 Task: Look for space in Labé, Guinea from 12th August, 2023 to 25th August, 2023 for 6 adults, 2 children in price range Rs.10000 to Rs.15000. Place can be entire place or shared room with 6 bedrooms having 6 beds and 6 bathrooms. Property type can be house, flat, guest house. Amenities needed are: wifi, TV, free parkinig on premises, gym, breakfast. Booking option can be shelf check-in. Required host language is English.
Action: Mouse moved to (462, 115)
Screenshot: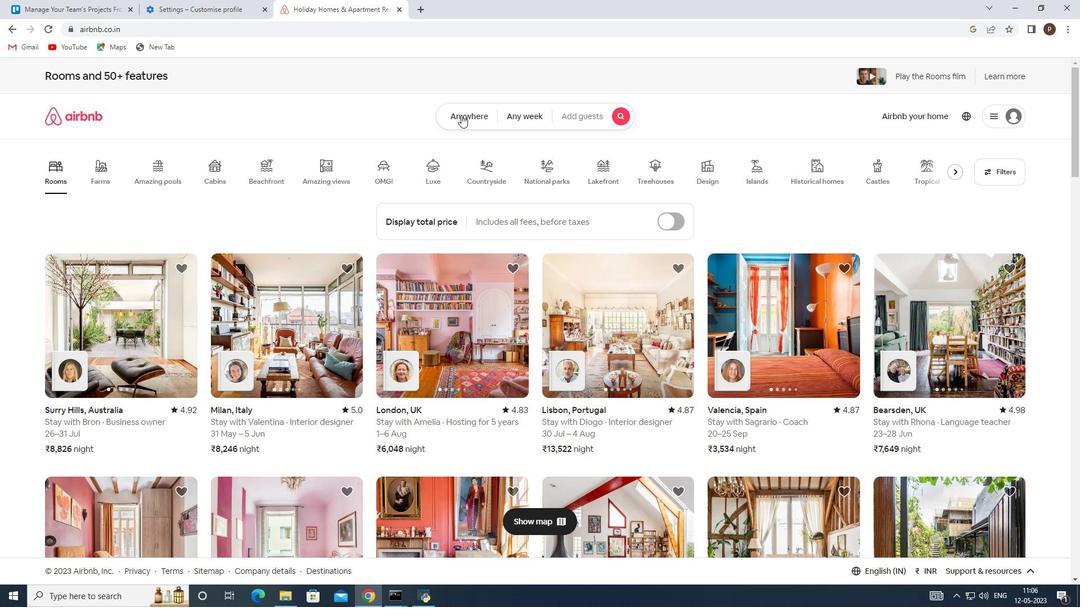 
Action: Mouse pressed left at (462, 115)
Screenshot: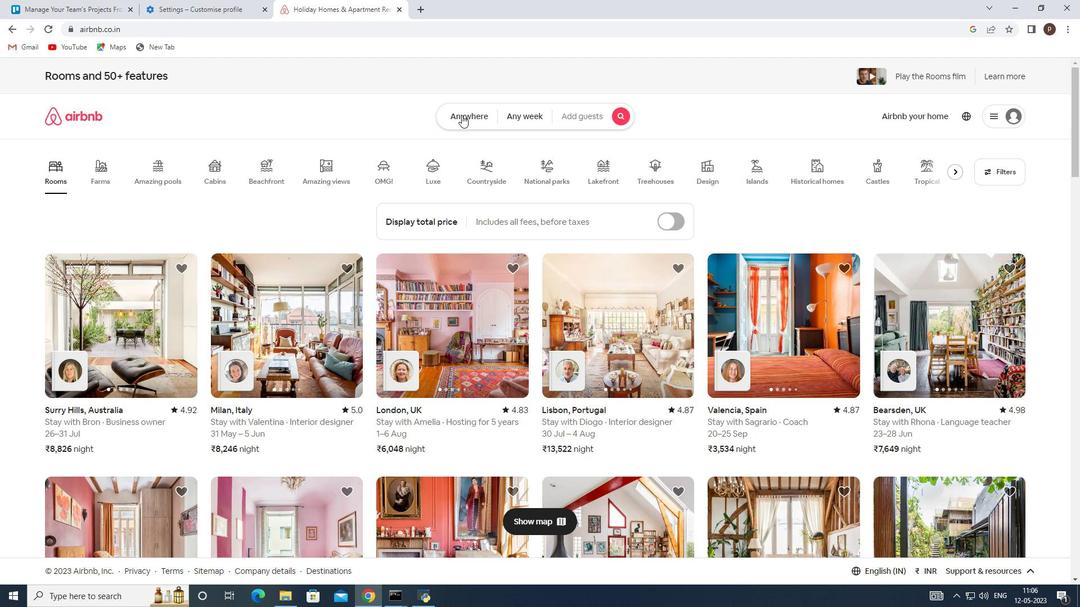 
Action: Mouse moved to (342, 159)
Screenshot: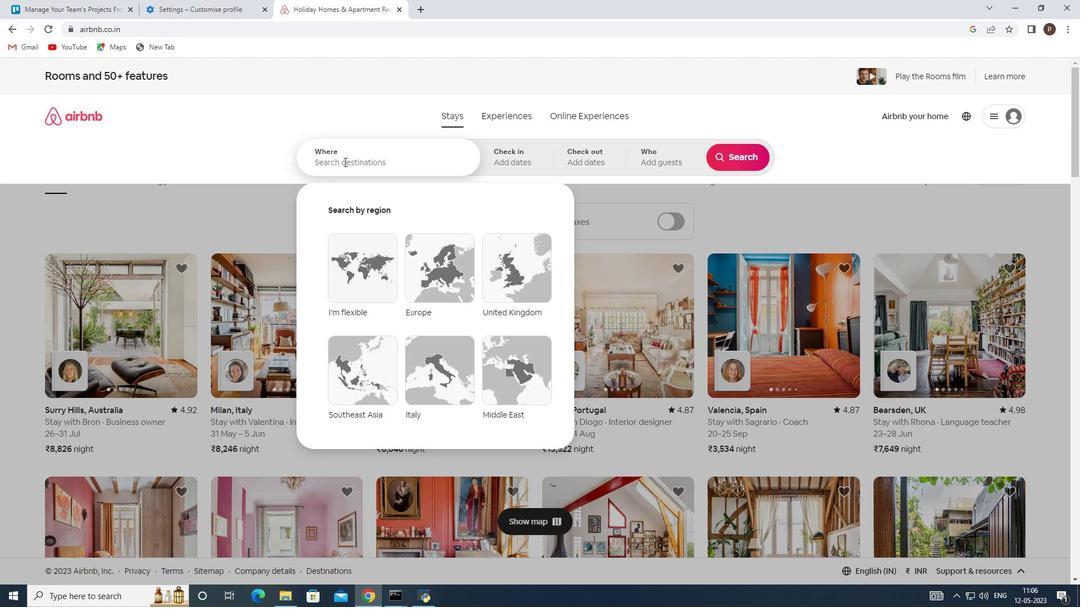 
Action: Mouse pressed left at (342, 159)
Screenshot: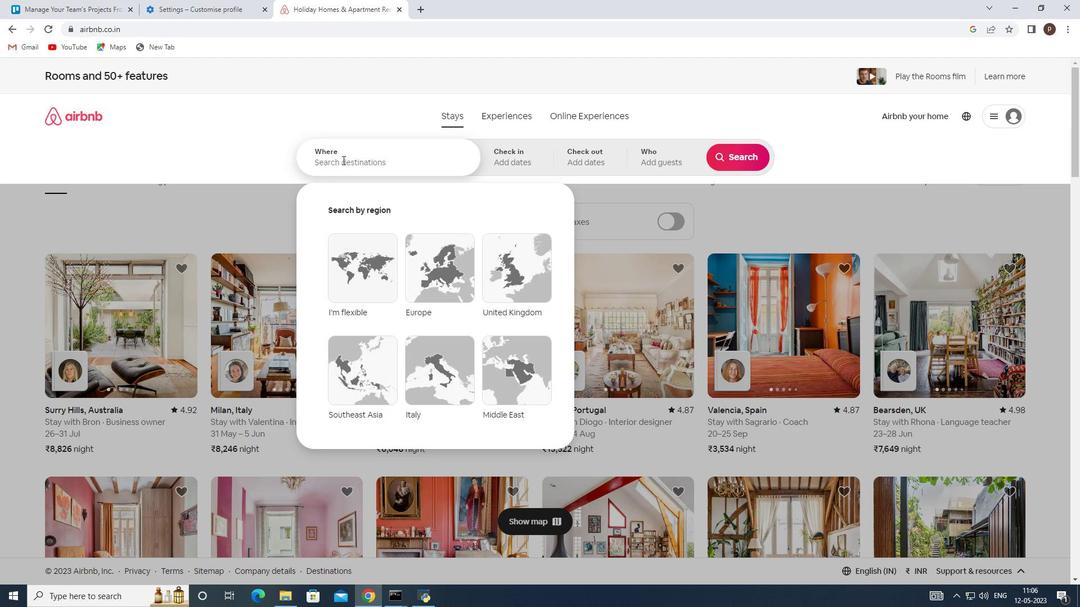 
Action: Key pressed <Key.caps_lock>L<Key.caps_lock>abe,<Key.space><Key.caps_lock>G<Key.caps_lock>uinea
Screenshot: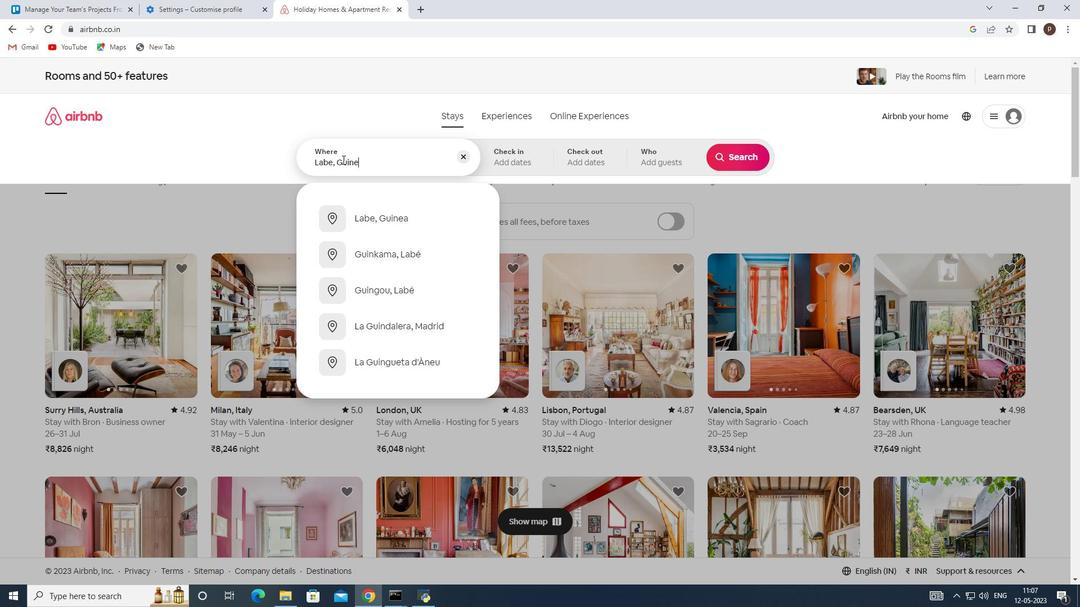 
Action: Mouse moved to (375, 214)
Screenshot: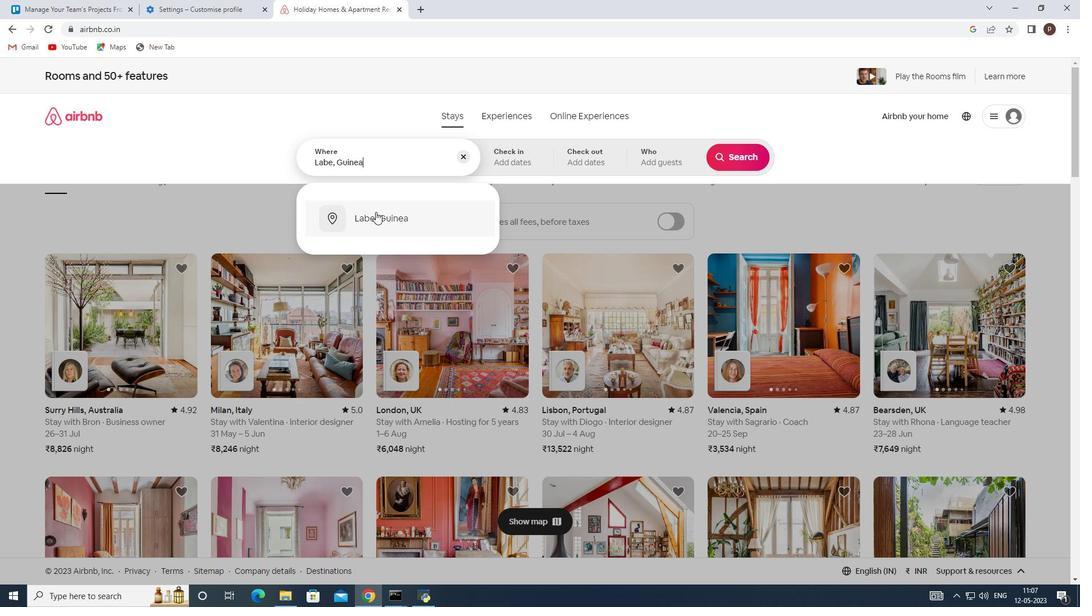 
Action: Mouse pressed left at (375, 214)
Screenshot: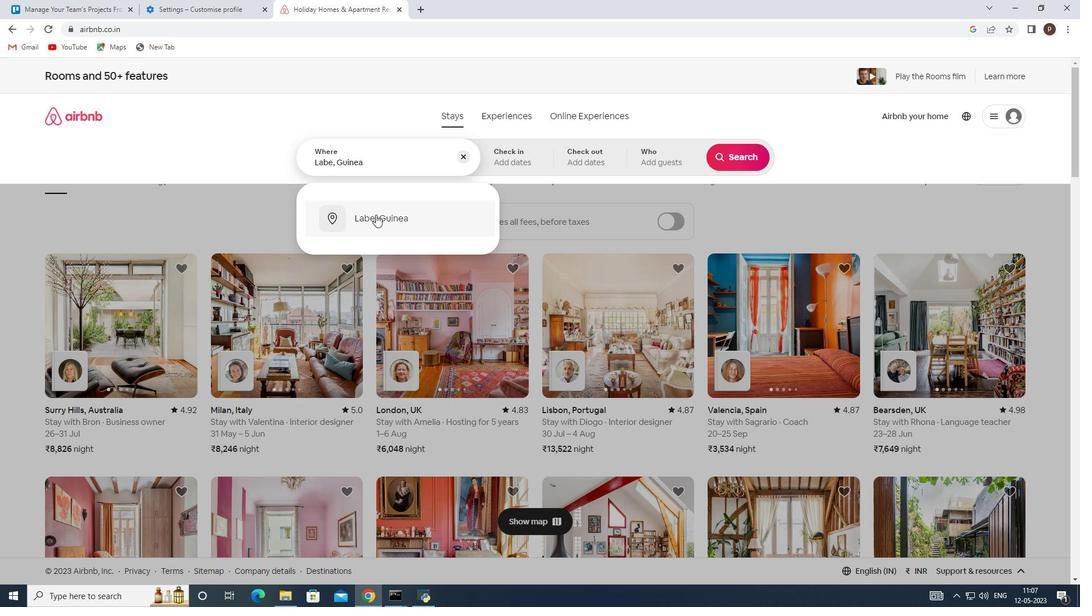 
Action: Mouse moved to (740, 245)
Screenshot: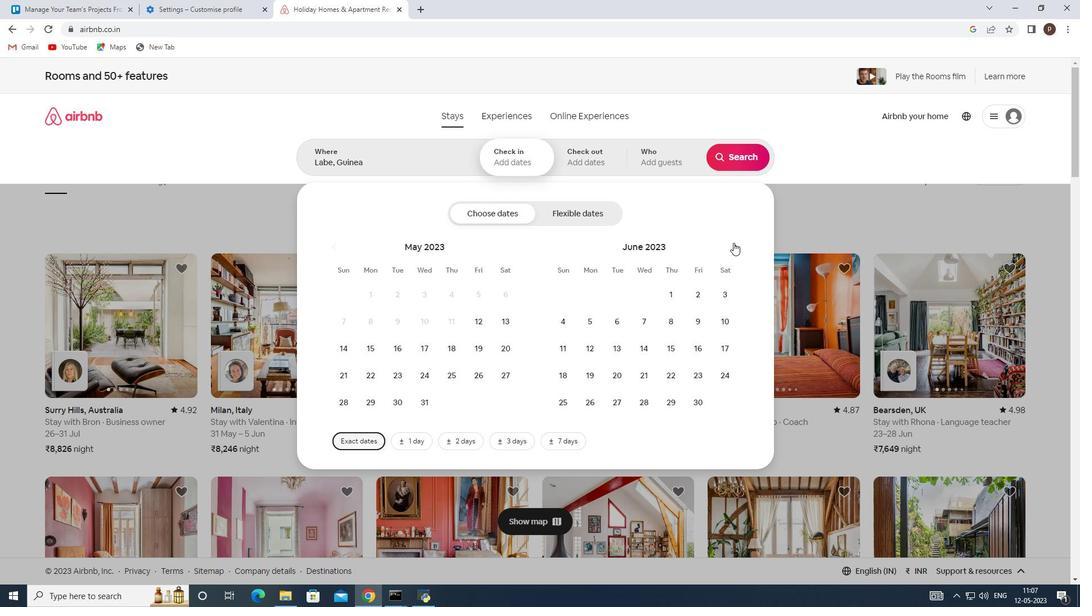 
Action: Mouse pressed left at (740, 245)
Screenshot: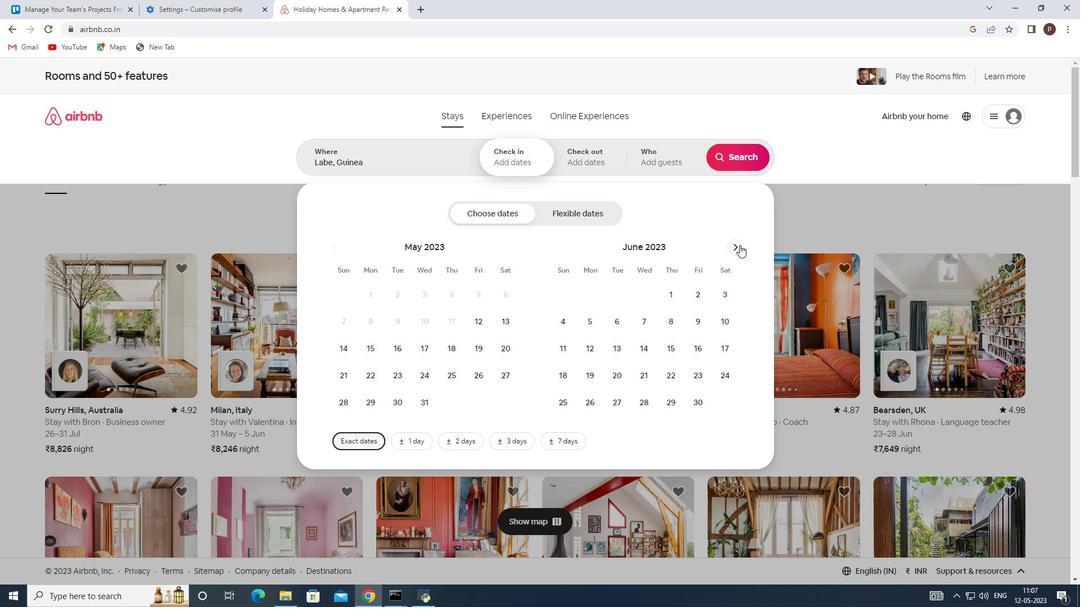 
Action: Mouse pressed left at (740, 245)
Screenshot: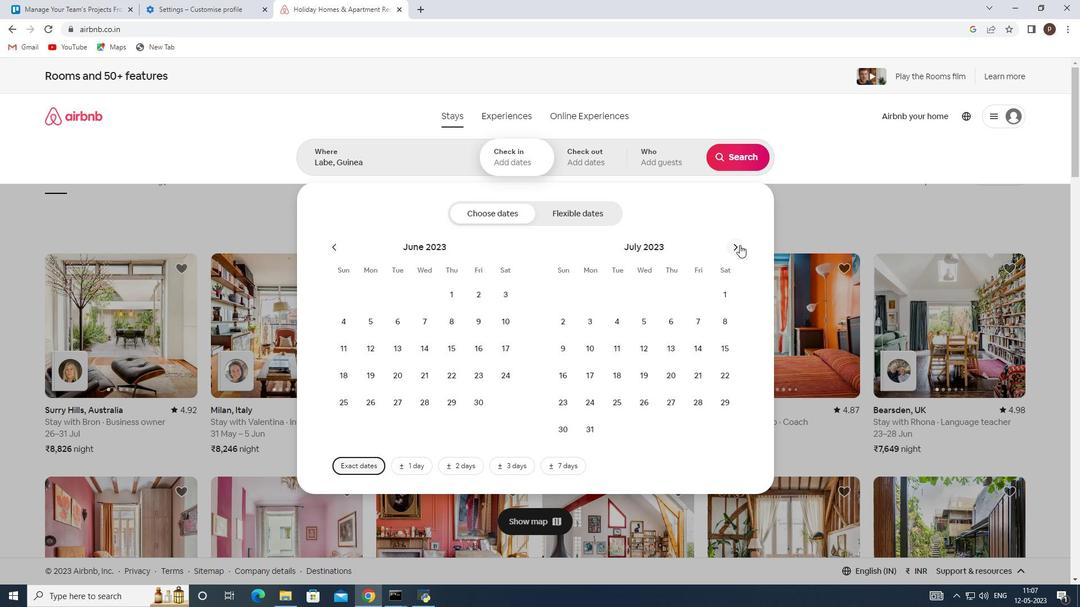 
Action: Mouse moved to (725, 322)
Screenshot: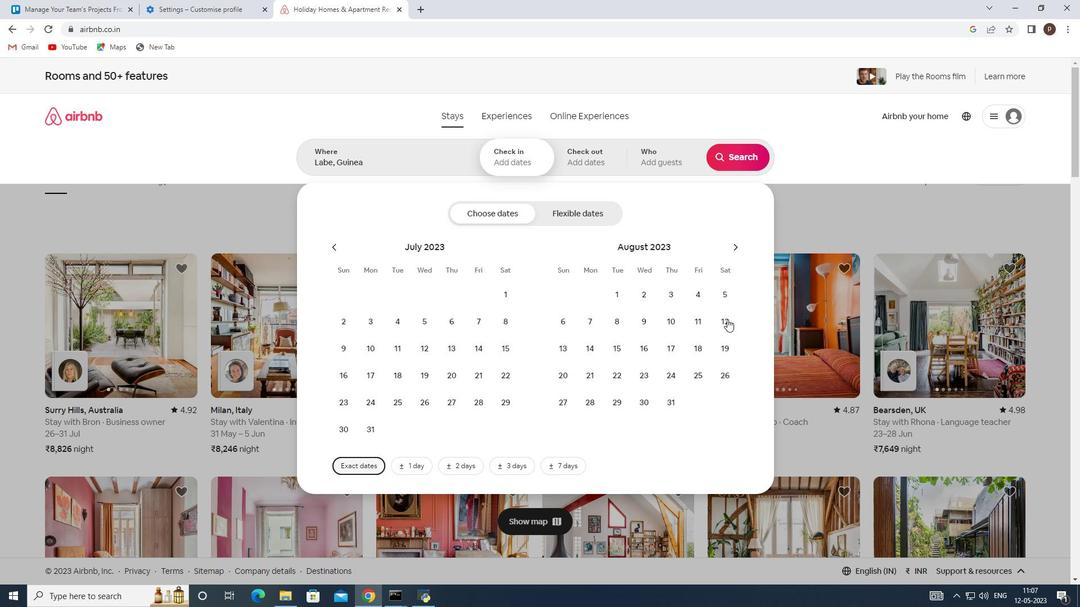 
Action: Mouse pressed left at (725, 322)
Screenshot: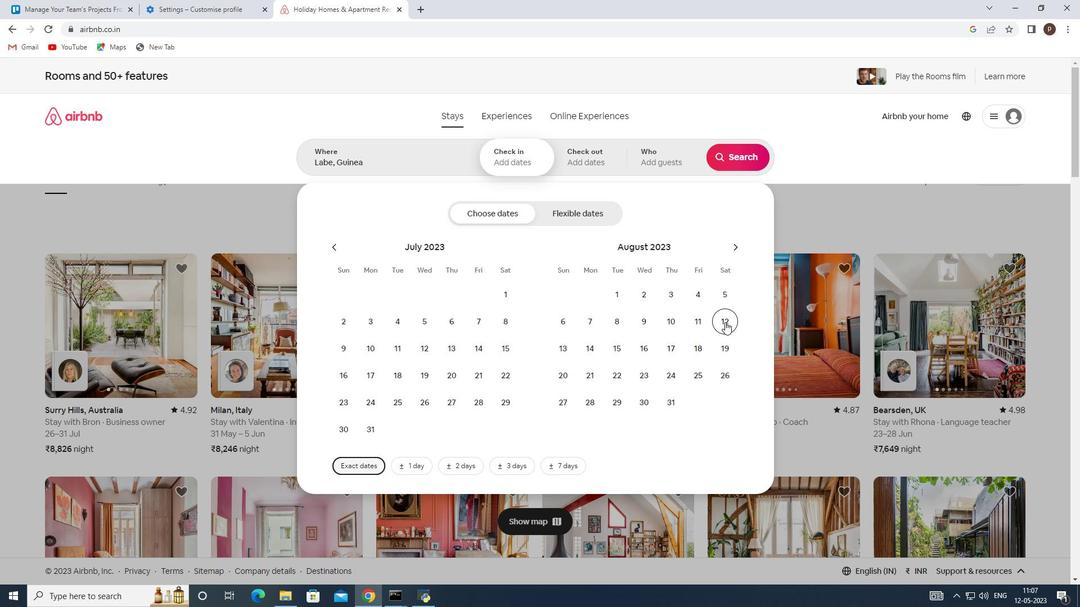
Action: Mouse moved to (700, 380)
Screenshot: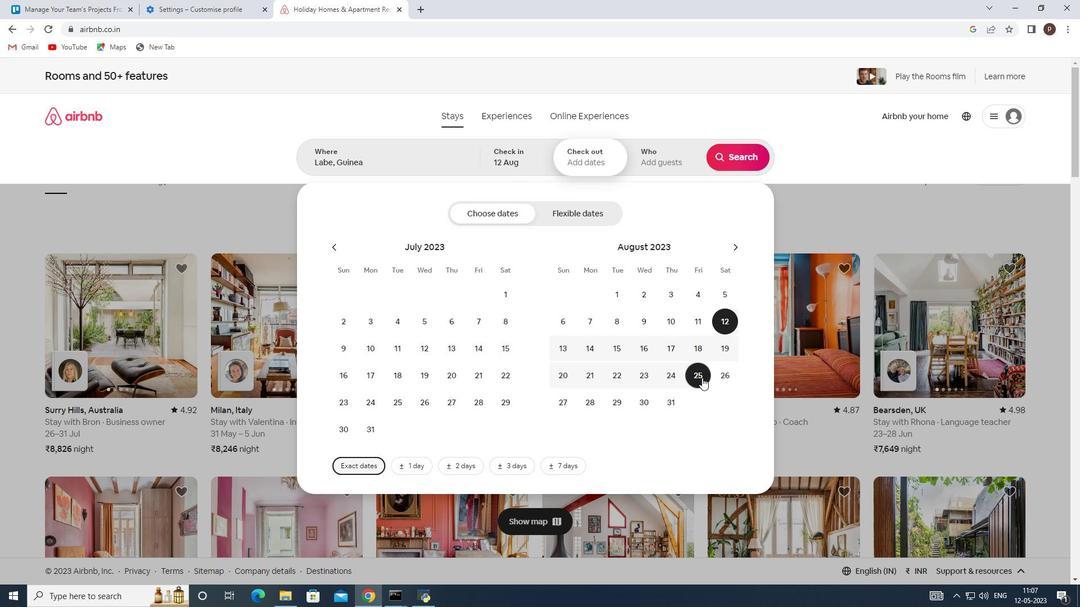 
Action: Mouse pressed left at (700, 380)
Screenshot: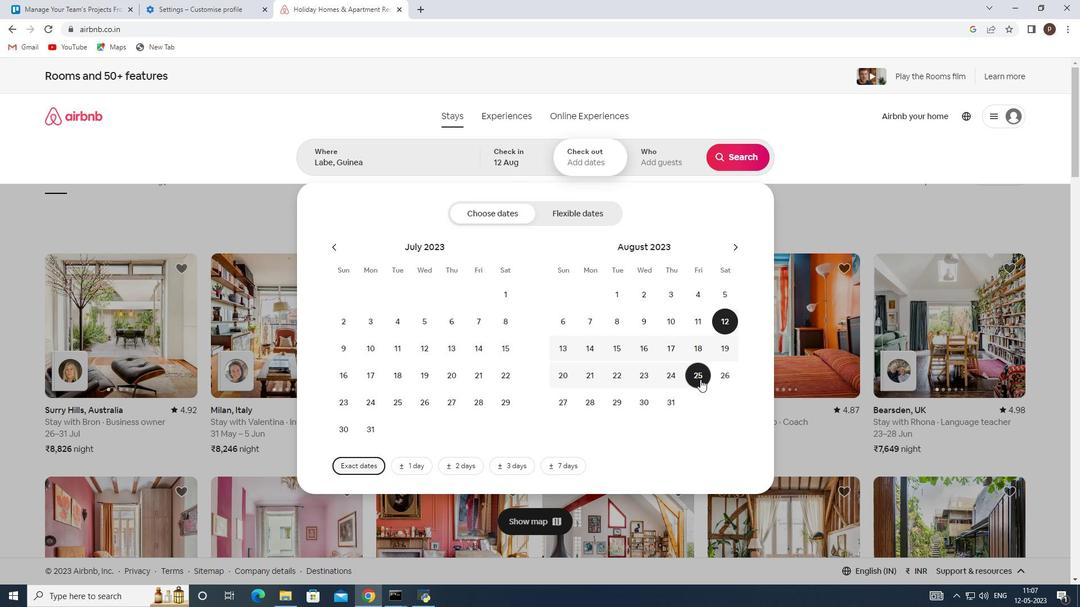 
Action: Mouse moved to (656, 159)
Screenshot: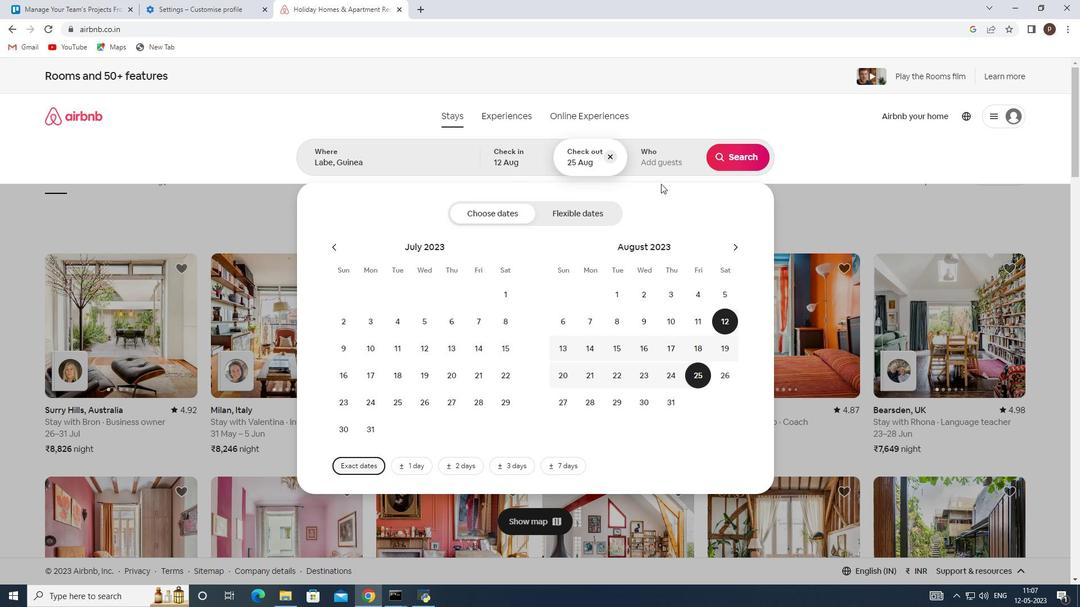 
Action: Mouse pressed left at (656, 159)
Screenshot: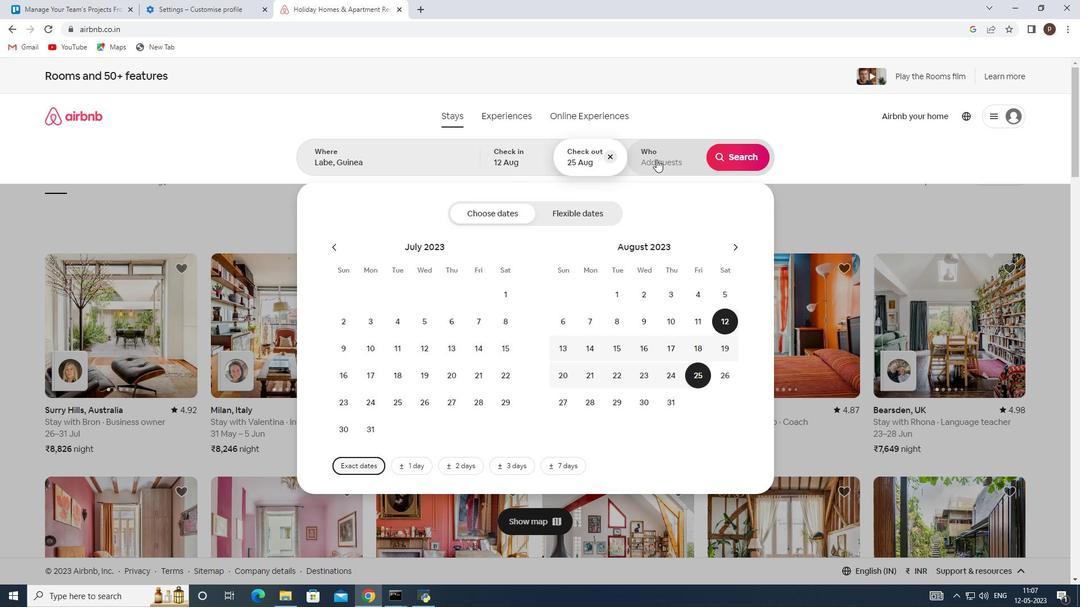 
Action: Mouse moved to (740, 220)
Screenshot: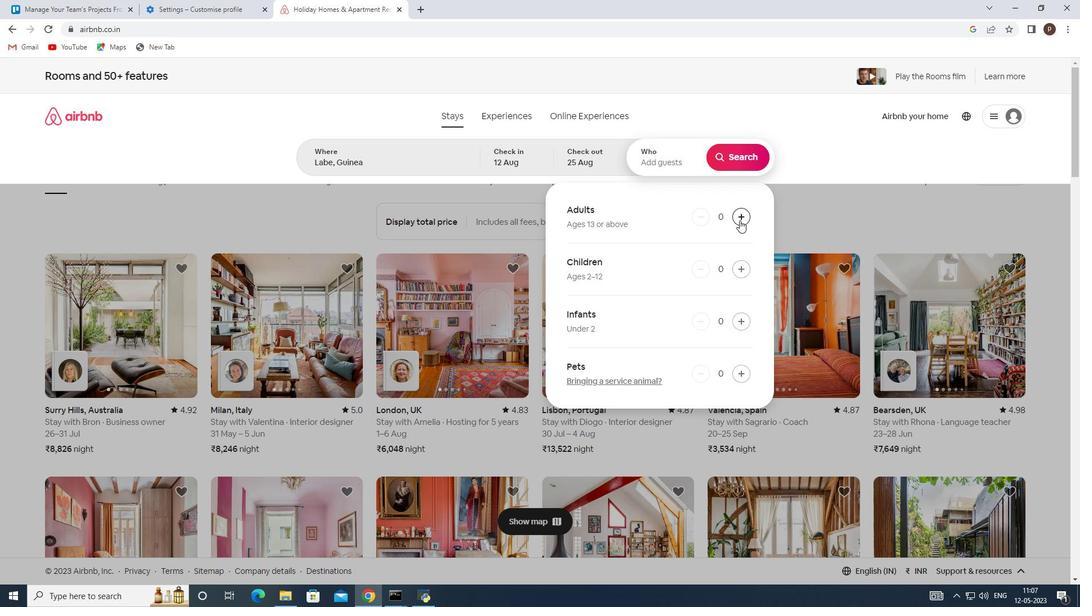 
Action: Mouse pressed left at (740, 220)
Screenshot: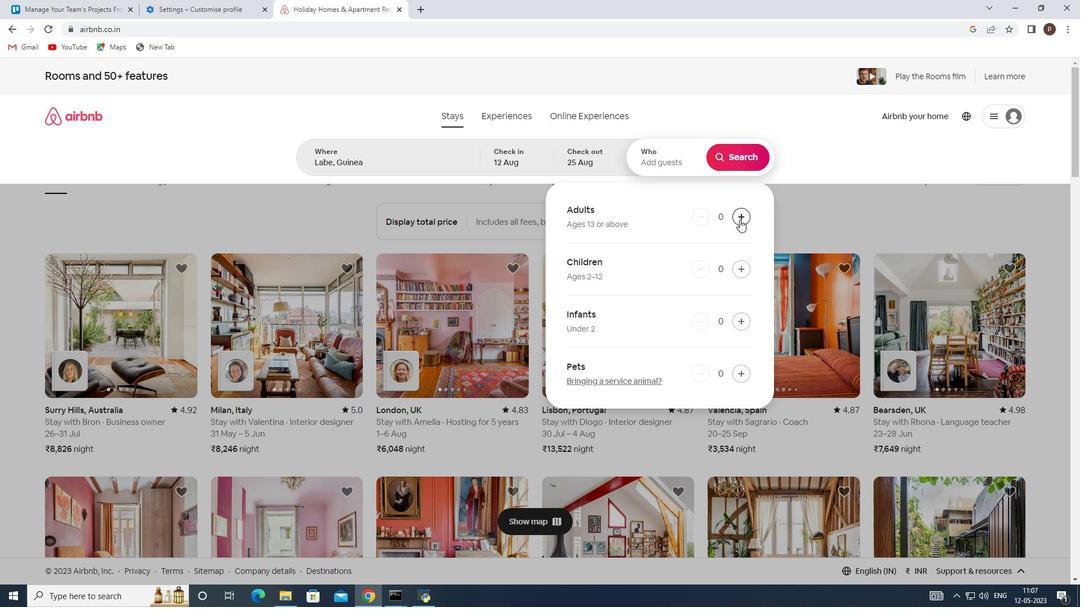 
Action: Mouse pressed left at (740, 220)
Screenshot: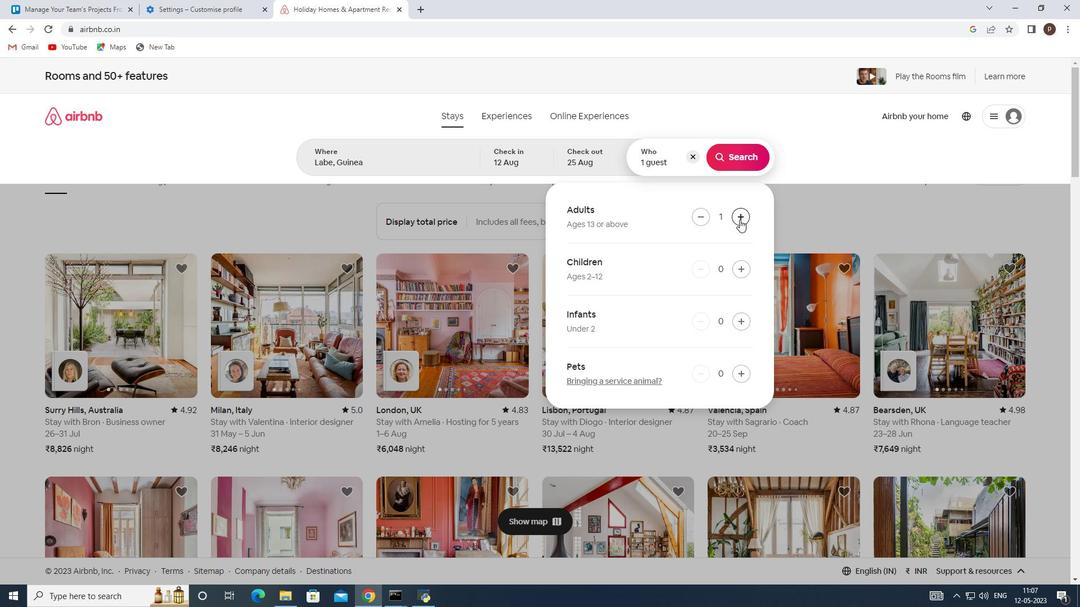 
Action: Mouse pressed left at (740, 220)
Screenshot: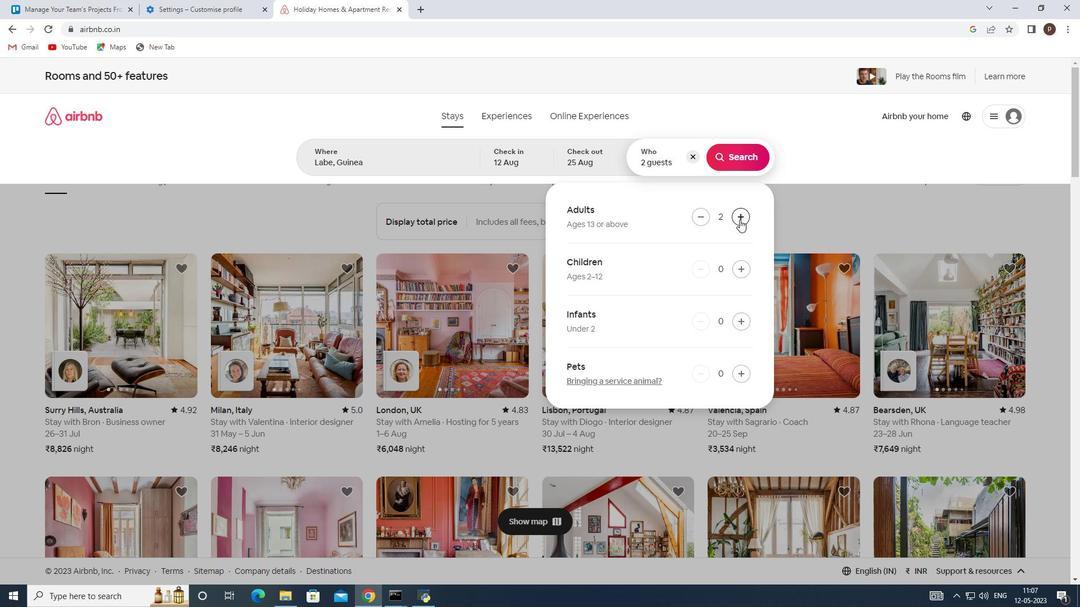 
Action: Mouse pressed left at (740, 220)
Screenshot: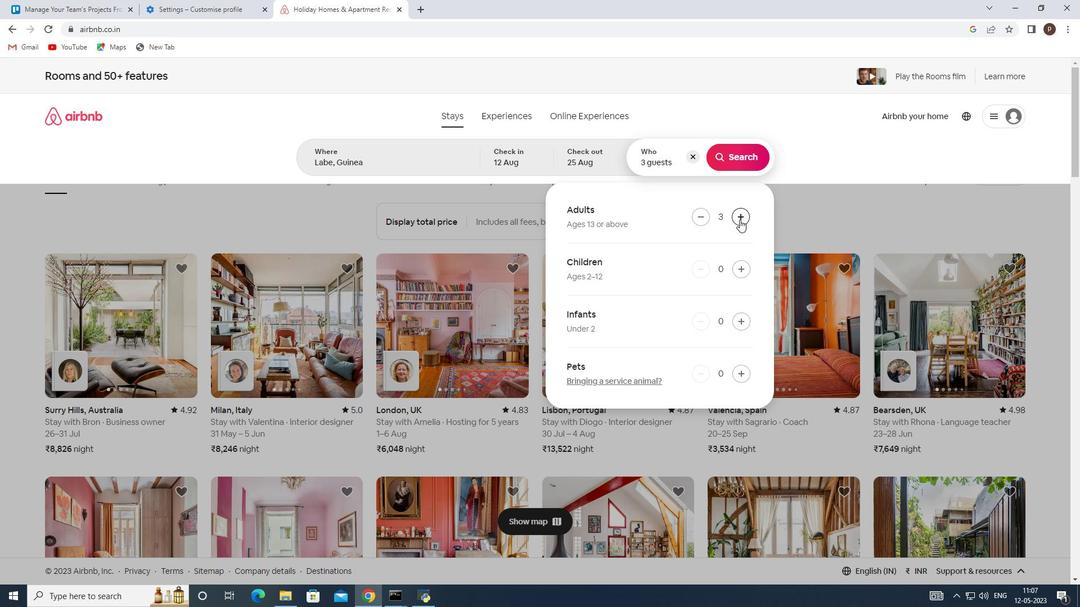 
Action: Mouse pressed left at (740, 220)
Screenshot: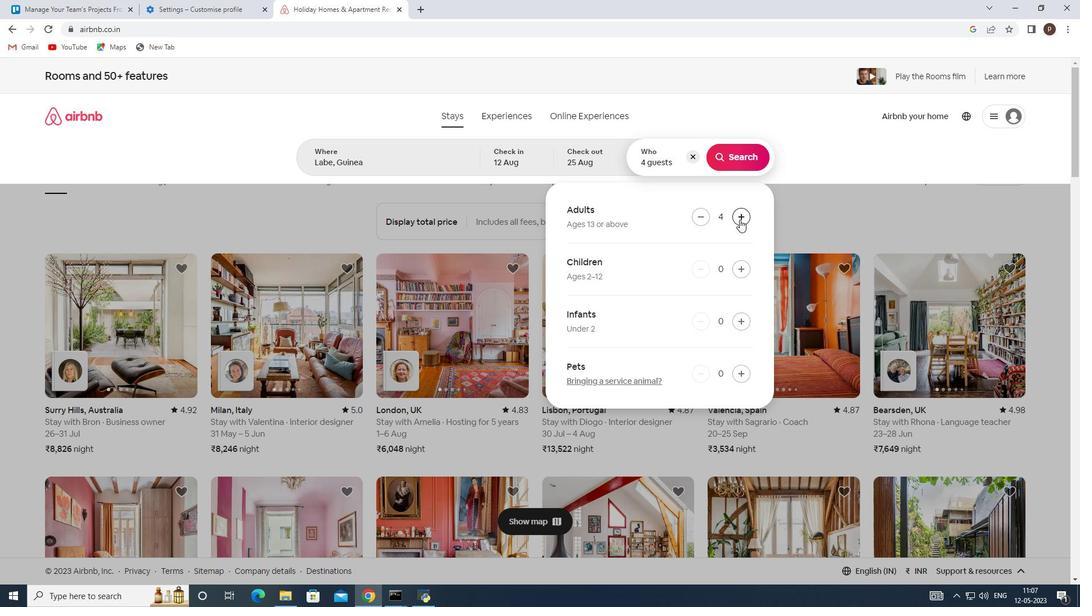 
Action: Mouse pressed left at (740, 220)
Screenshot: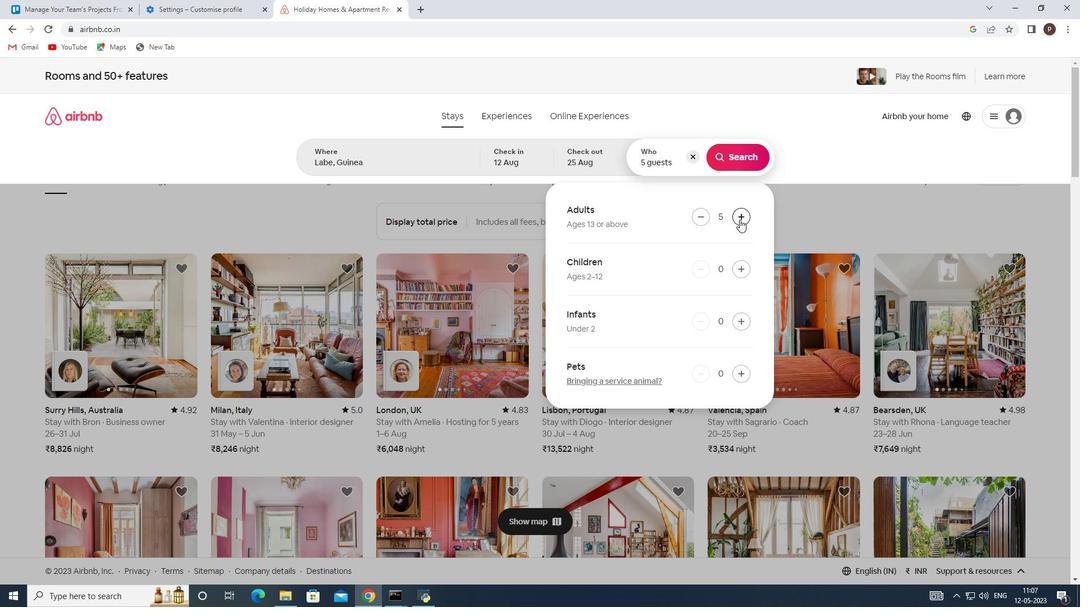 
Action: Mouse moved to (747, 263)
Screenshot: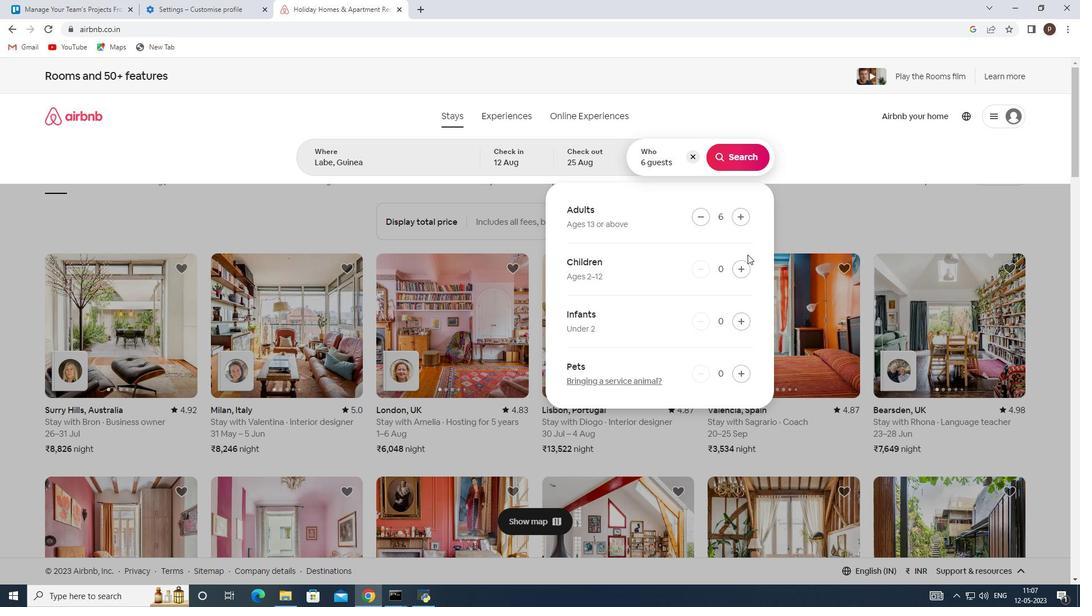 
Action: Mouse pressed left at (747, 263)
Screenshot: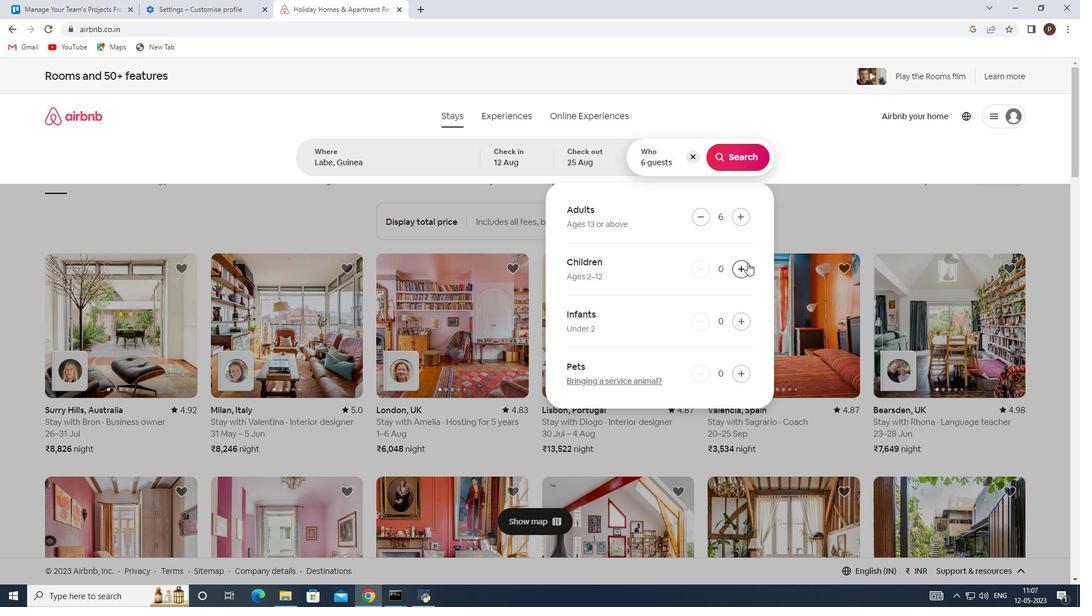 
Action: Mouse pressed left at (747, 263)
Screenshot: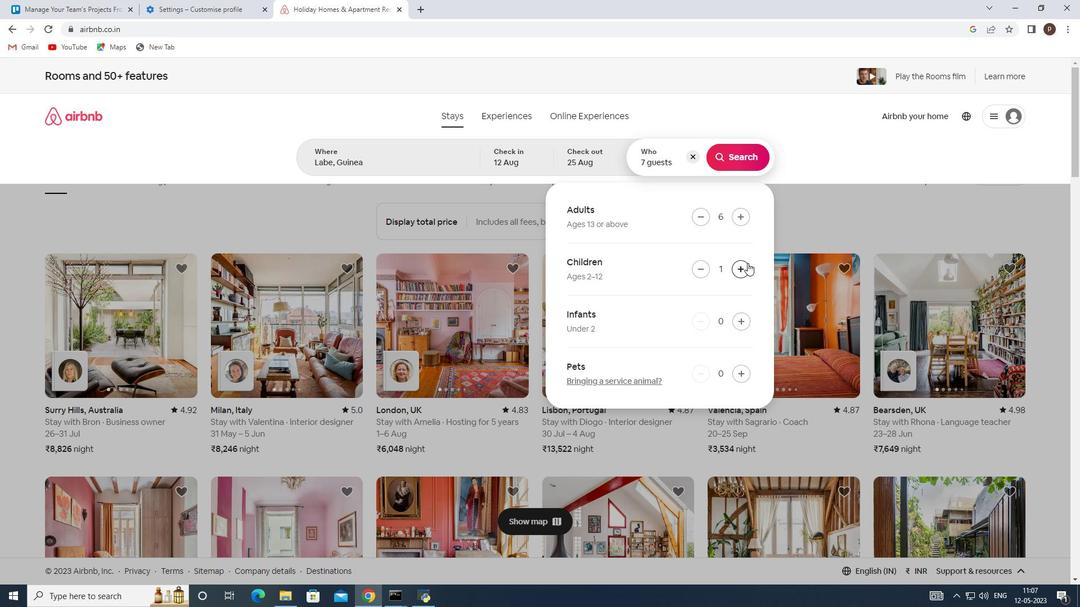 
Action: Mouse moved to (747, 154)
Screenshot: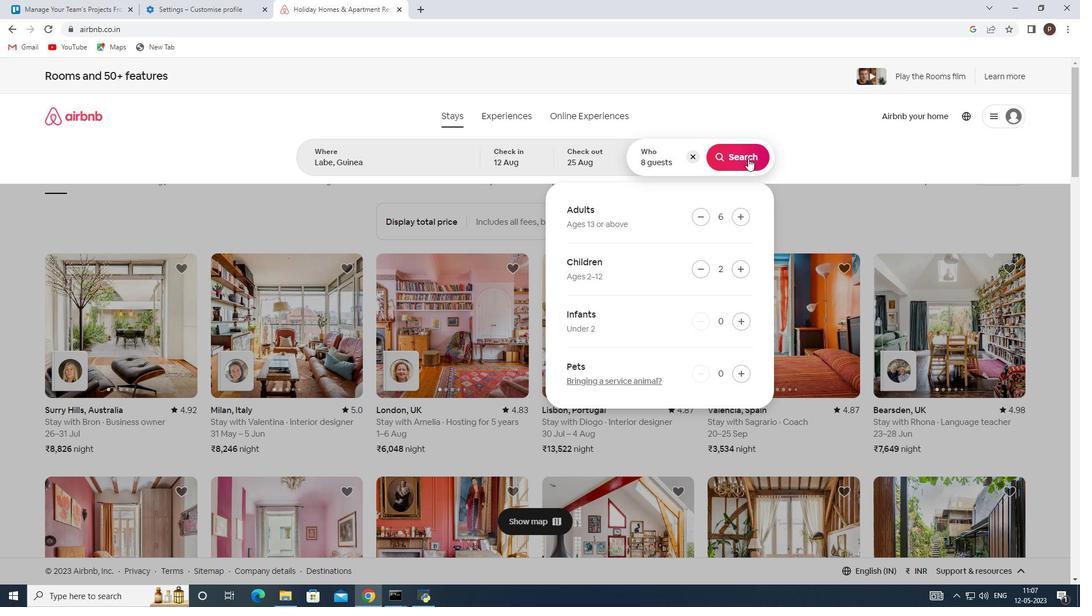 
Action: Mouse pressed left at (747, 154)
Screenshot: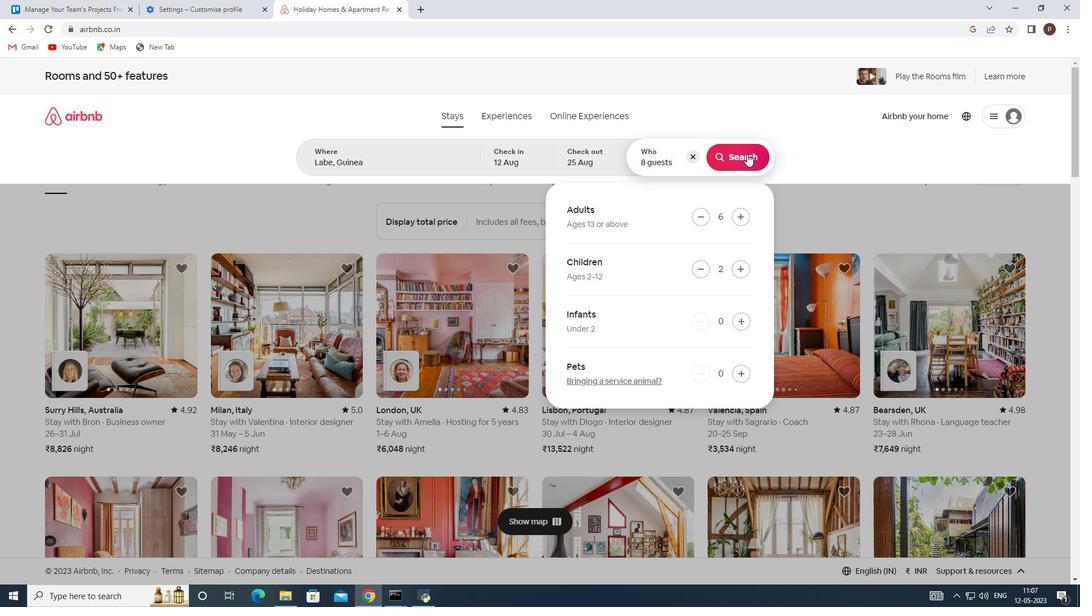 
Action: Mouse moved to (1008, 127)
Screenshot: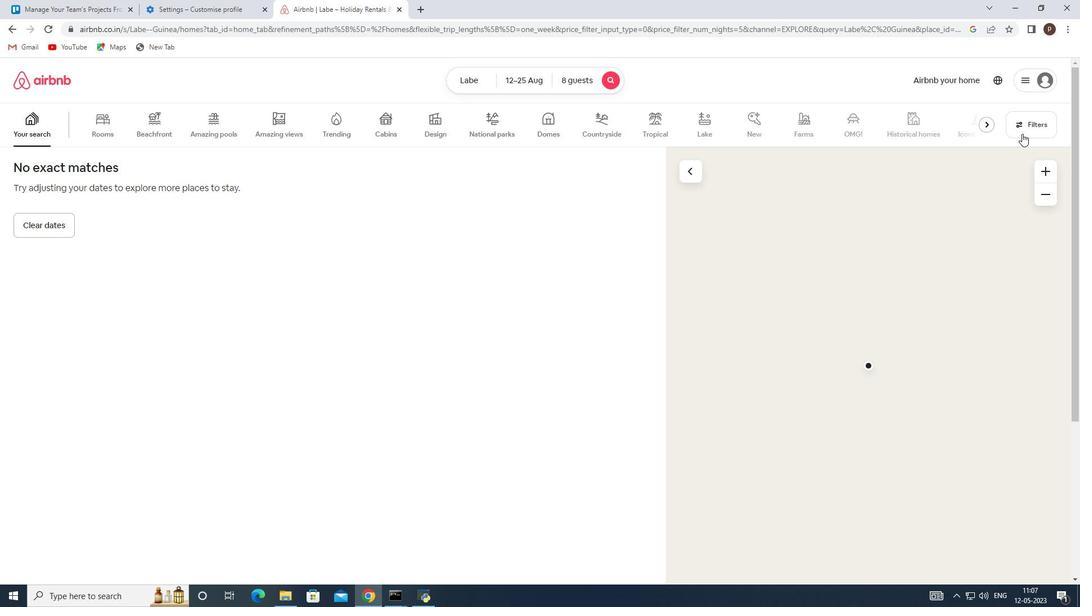 
Action: Mouse pressed left at (1008, 127)
Screenshot: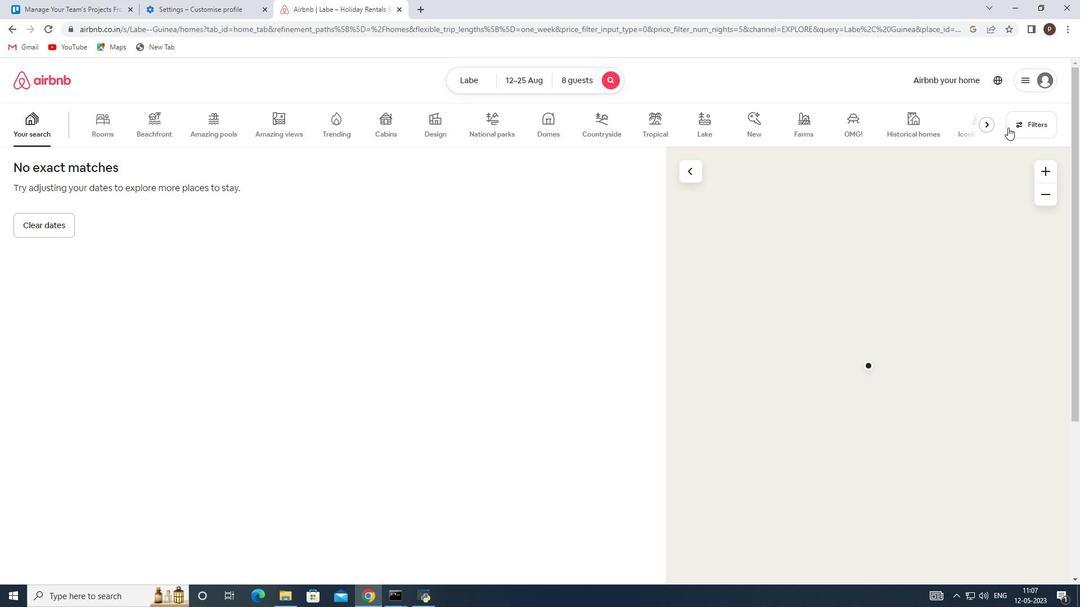 
Action: Mouse moved to (371, 401)
Screenshot: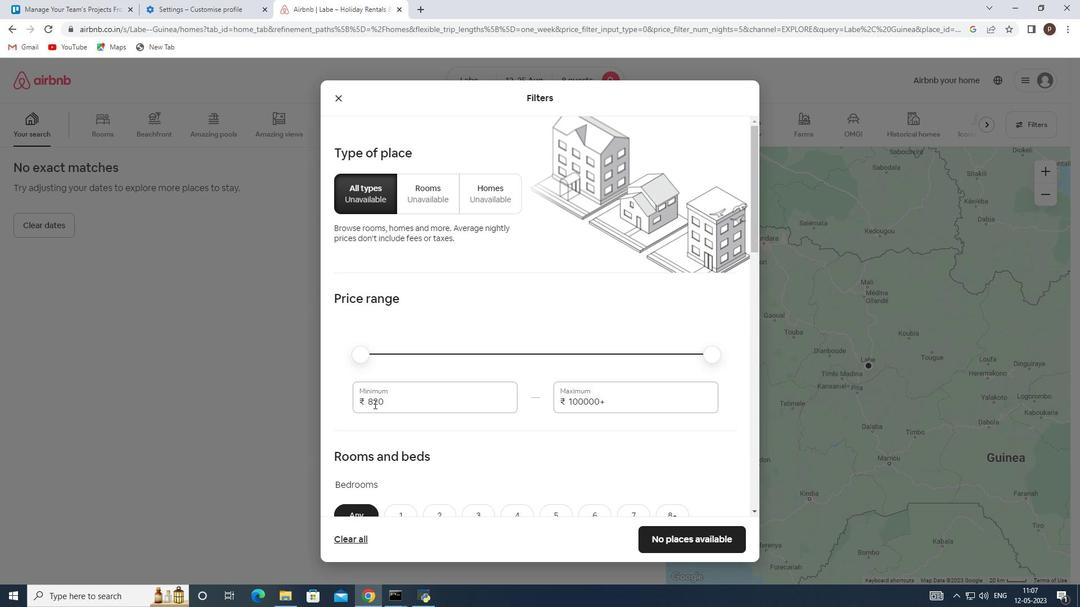 
Action: Mouse pressed left at (371, 401)
Screenshot: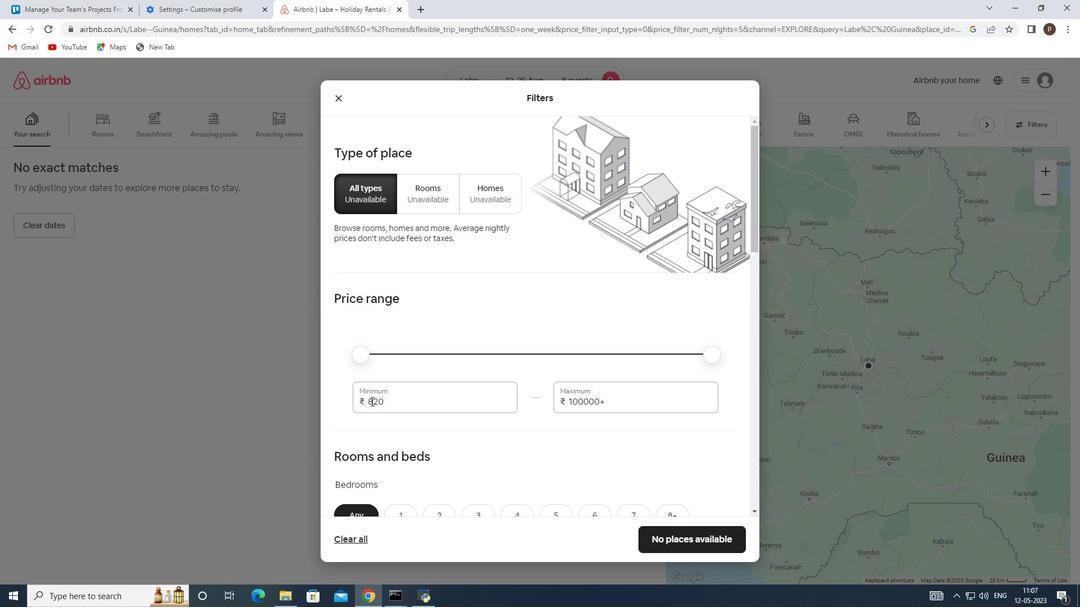
Action: Mouse pressed left at (371, 401)
Screenshot: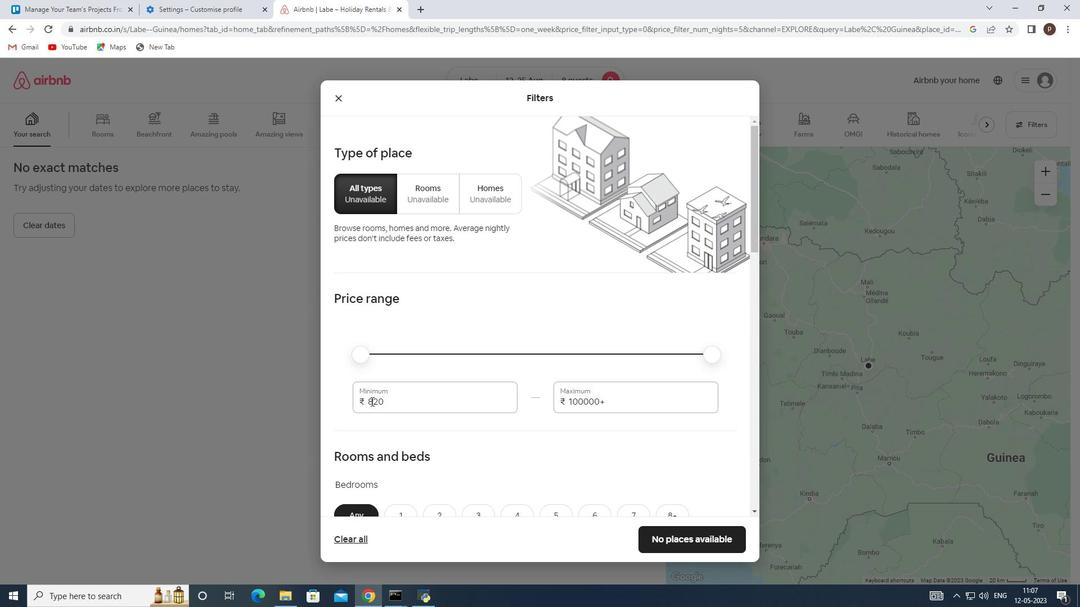 
Action: Key pressed 10000<Key.tab>15000
Screenshot: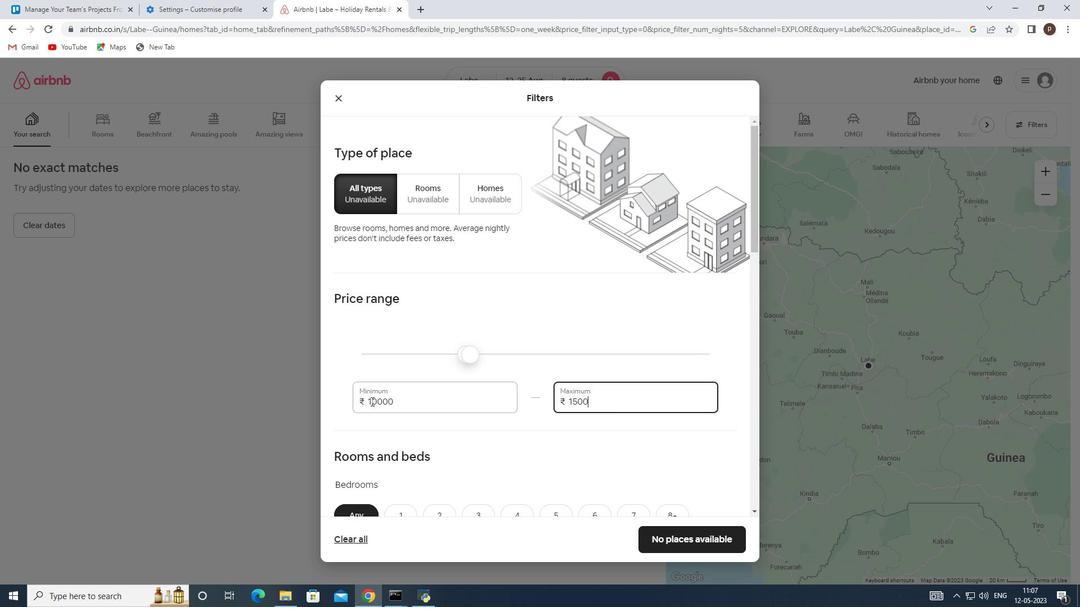 
Action: Mouse moved to (408, 405)
Screenshot: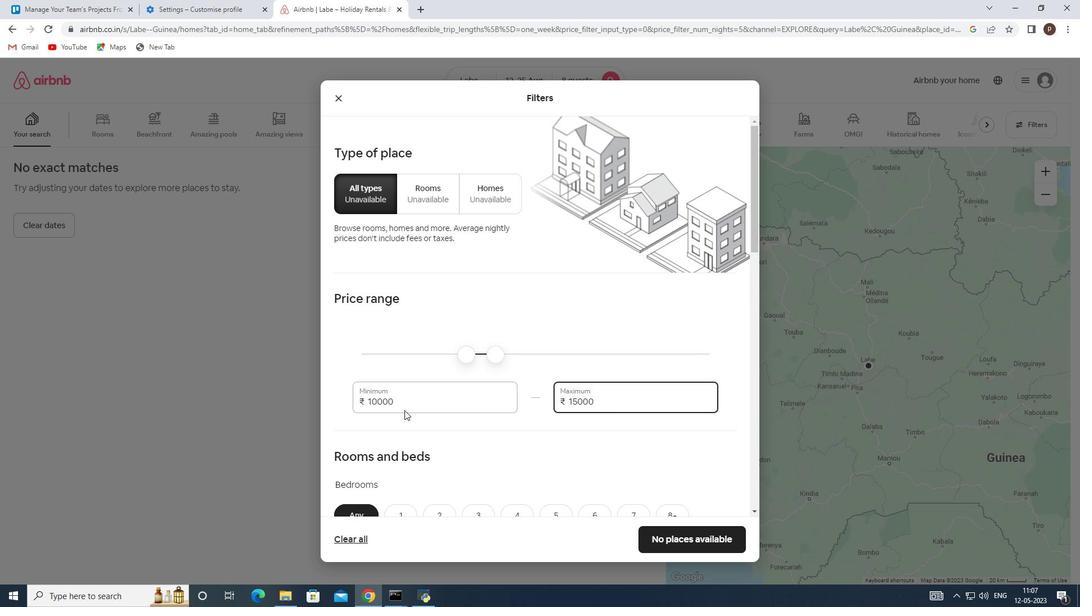 
Action: Mouse scrolled (408, 405) with delta (0, 0)
Screenshot: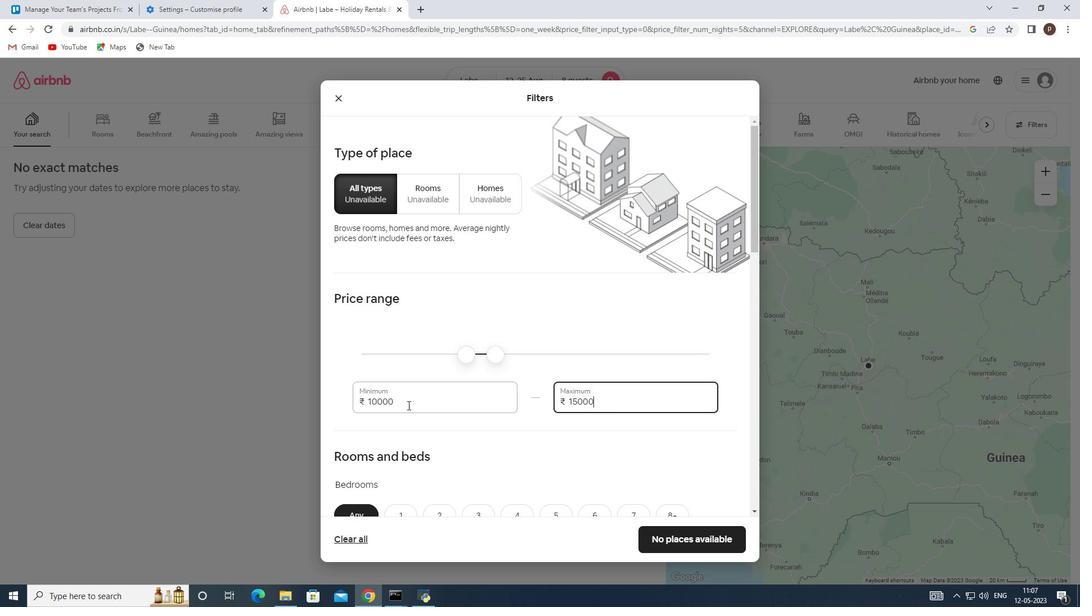 
Action: Mouse moved to (468, 384)
Screenshot: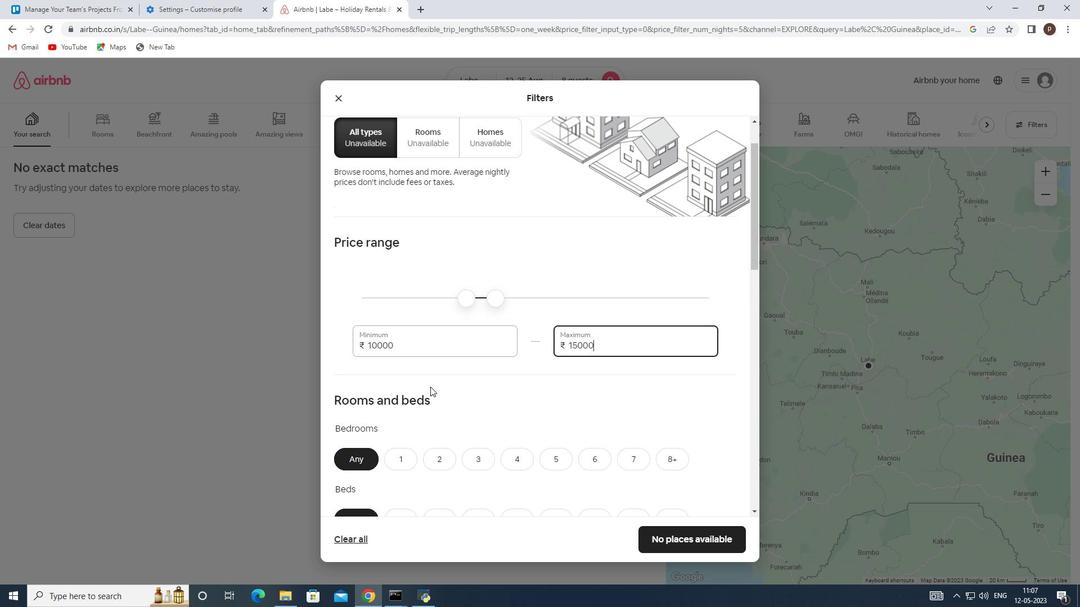 
Action: Mouse scrolled (468, 383) with delta (0, 0)
Screenshot: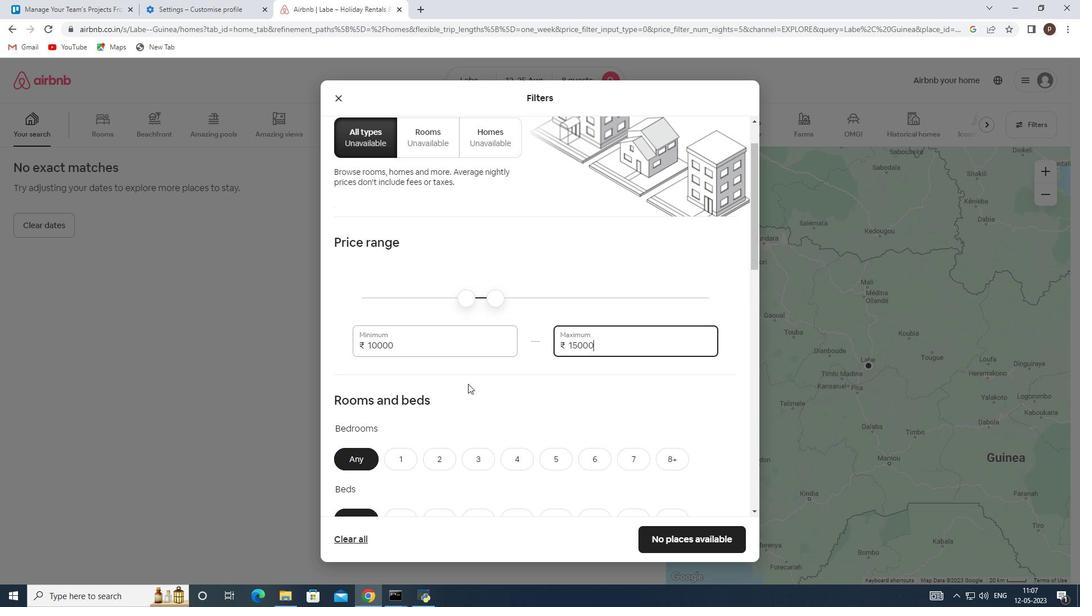 
Action: Mouse scrolled (468, 383) with delta (0, 0)
Screenshot: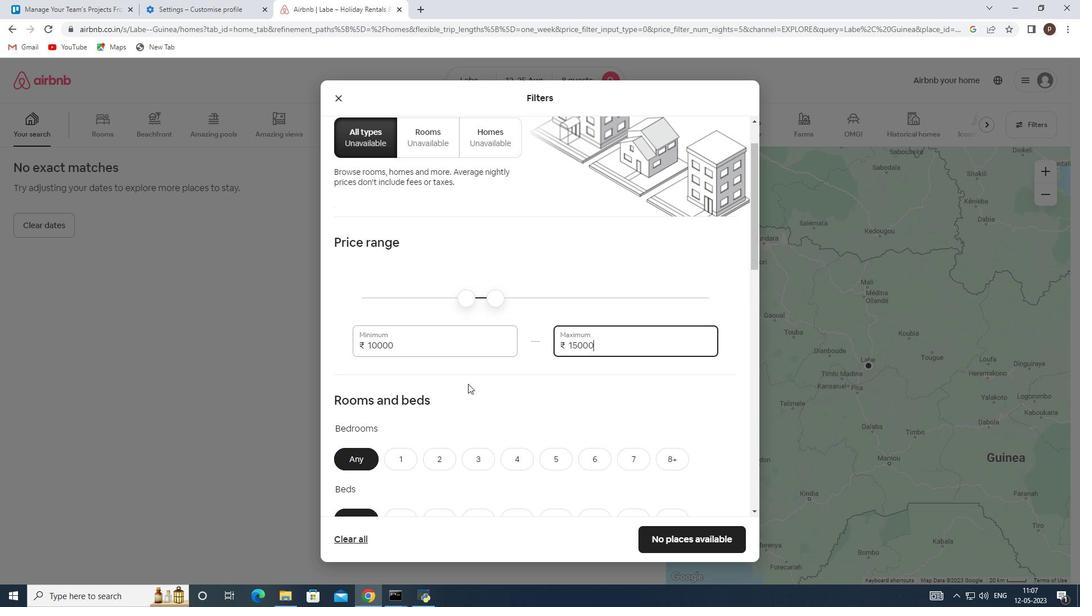 
Action: Mouse moved to (592, 338)
Screenshot: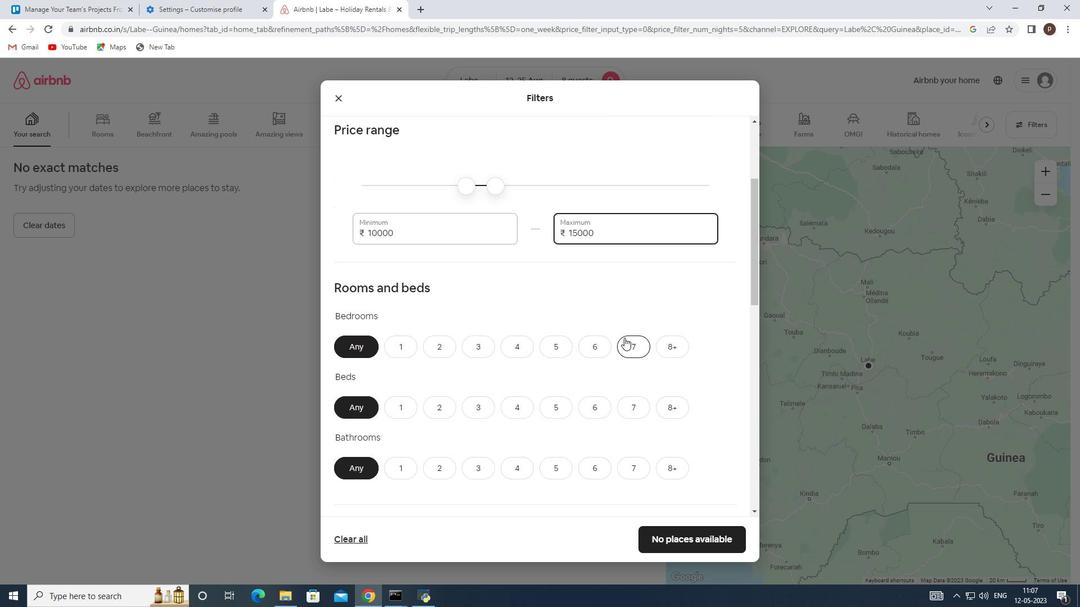 
Action: Mouse pressed left at (592, 338)
Screenshot: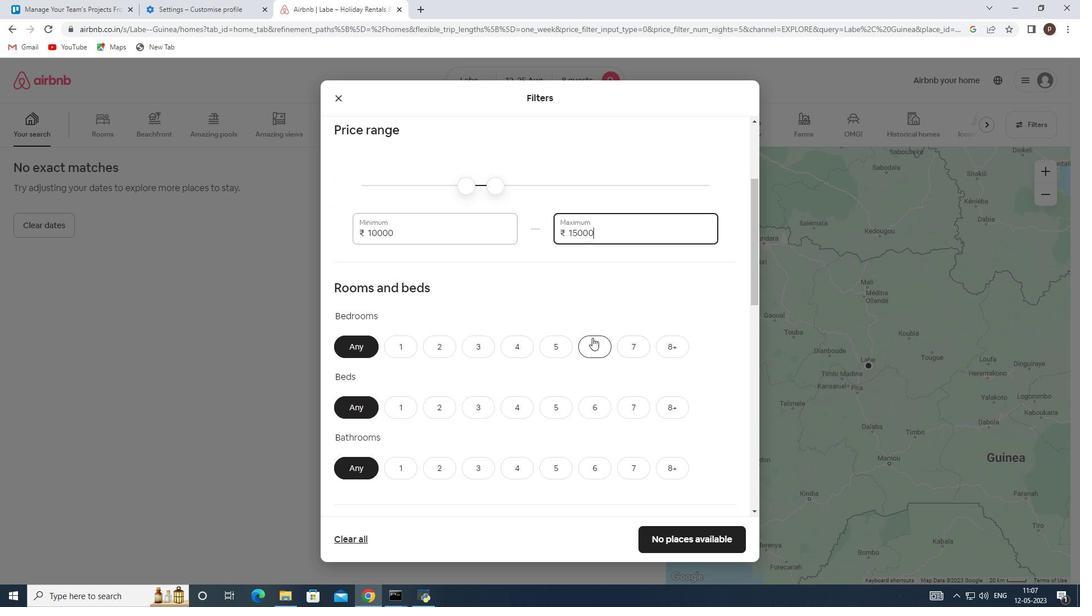 
Action: Mouse moved to (591, 405)
Screenshot: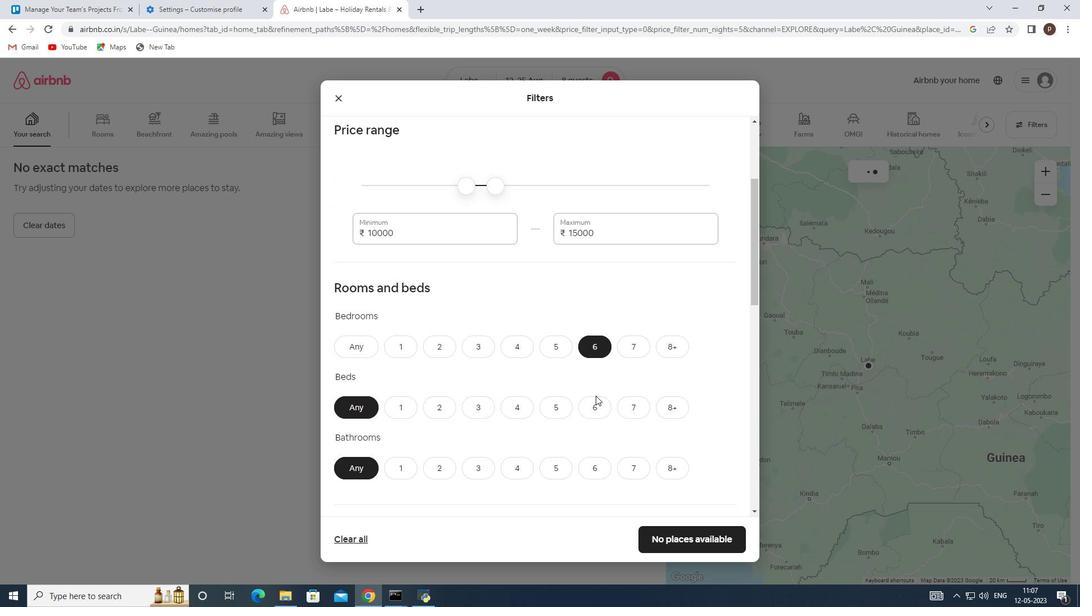 
Action: Mouse pressed left at (591, 405)
Screenshot: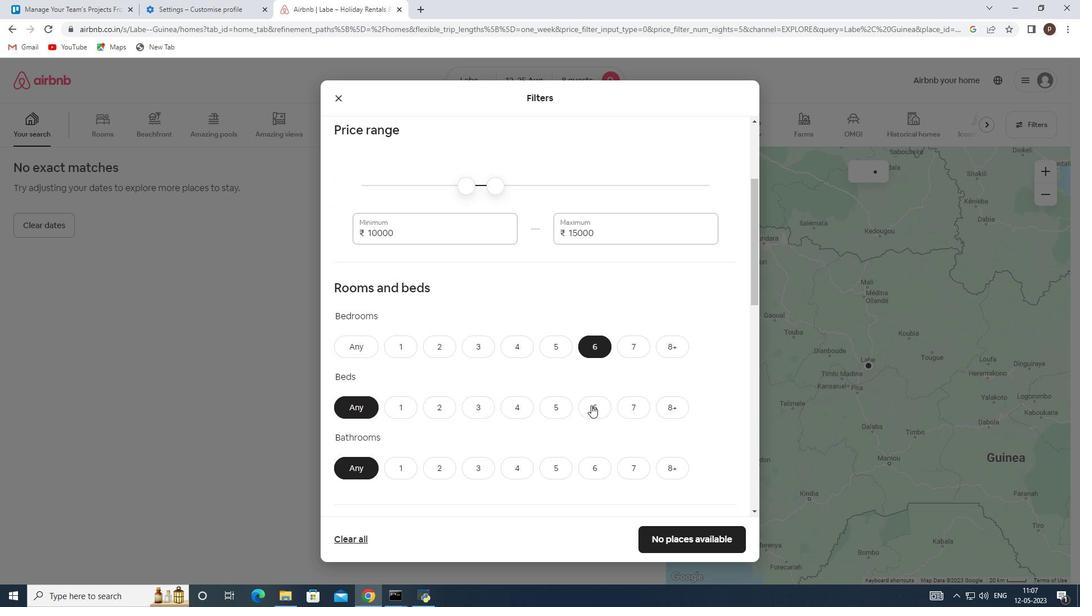 
Action: Mouse moved to (594, 467)
Screenshot: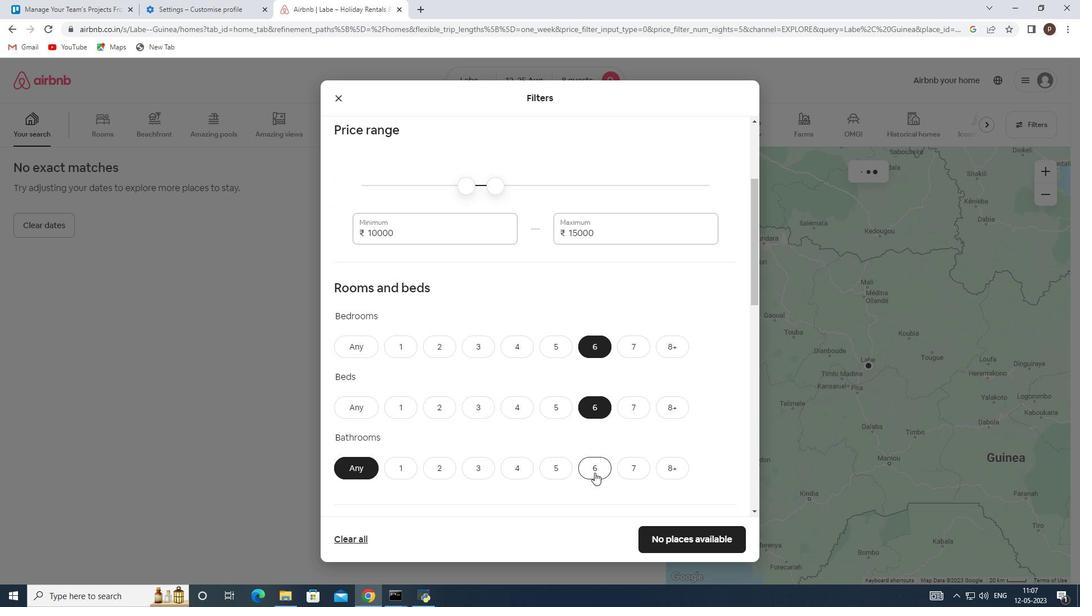 
Action: Mouse pressed left at (594, 467)
Screenshot: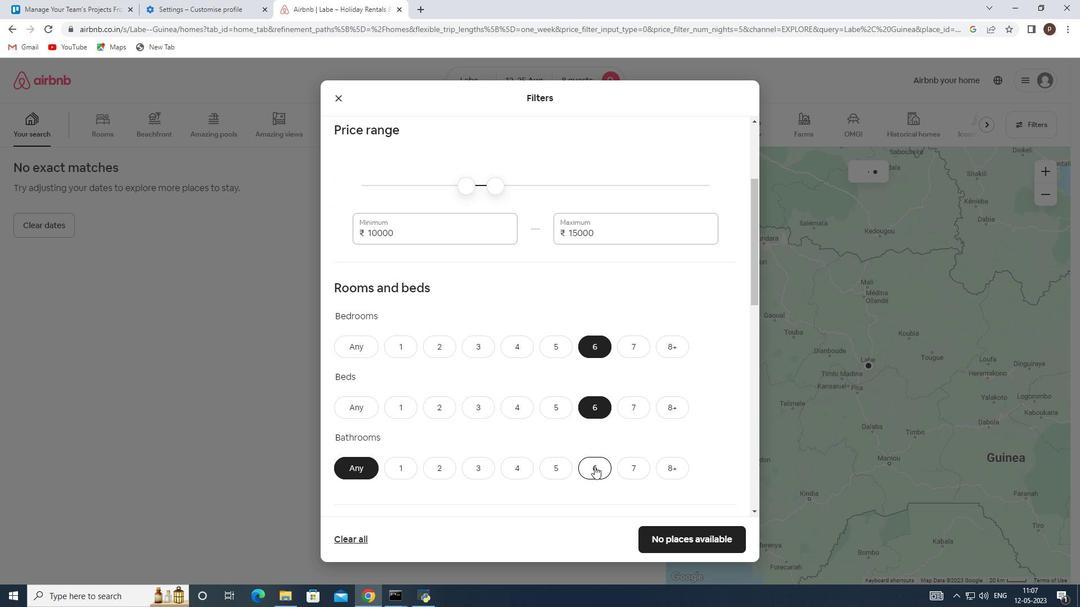 
Action: Mouse moved to (559, 441)
Screenshot: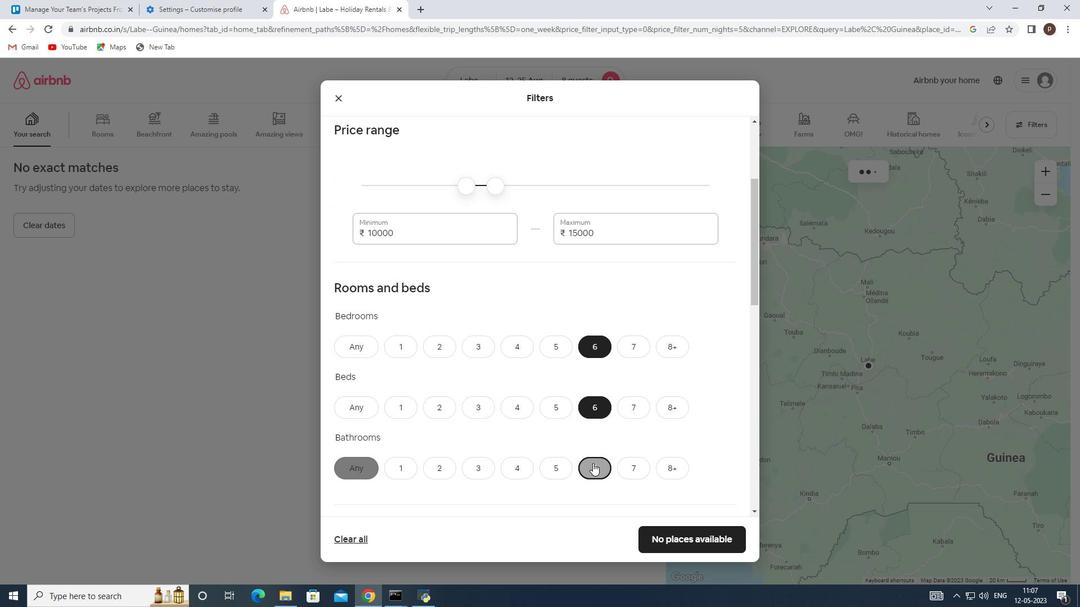 
Action: Mouse scrolled (559, 441) with delta (0, 0)
Screenshot: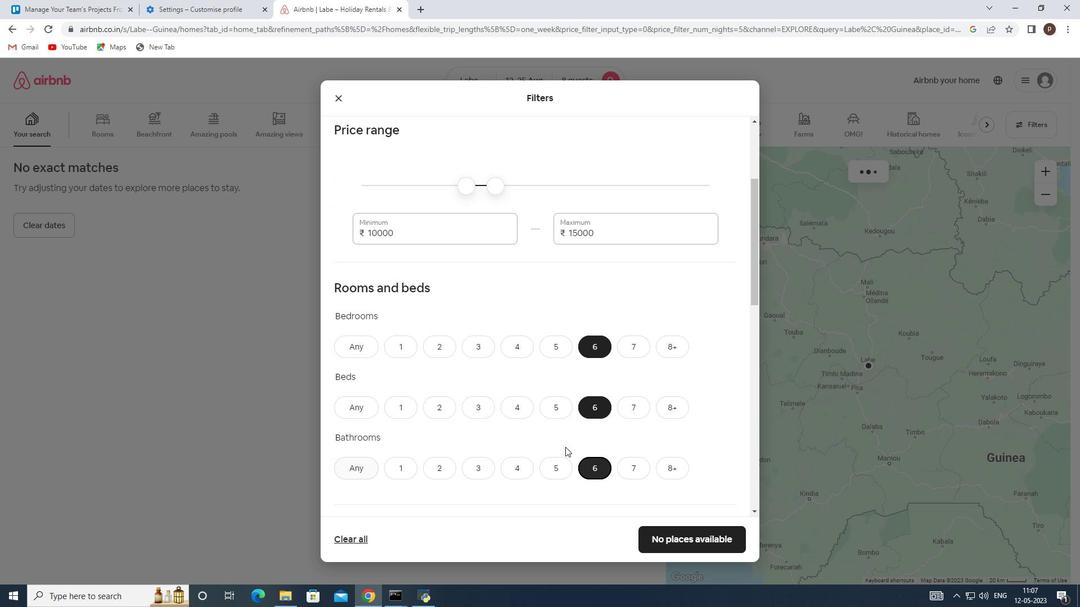 
Action: Mouse scrolled (559, 441) with delta (0, 0)
Screenshot: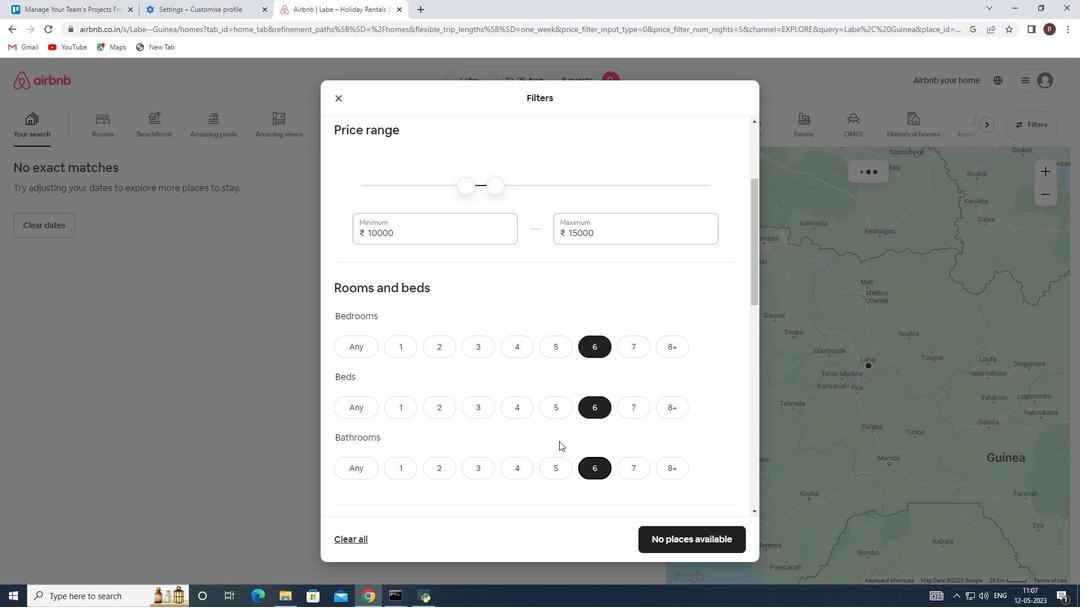
Action: Mouse scrolled (559, 441) with delta (0, 0)
Screenshot: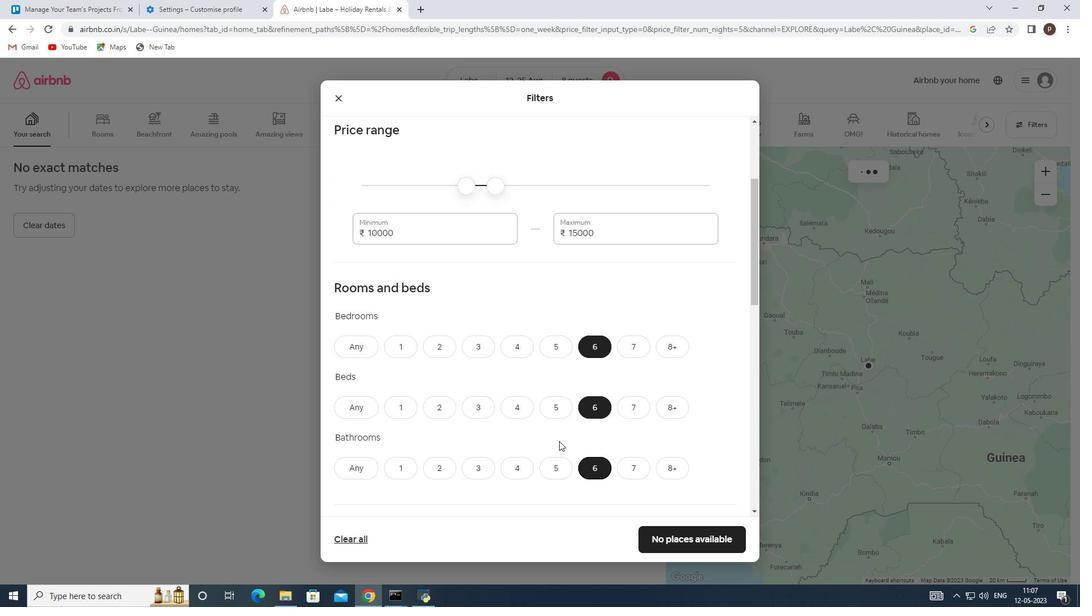 
Action: Mouse moved to (533, 413)
Screenshot: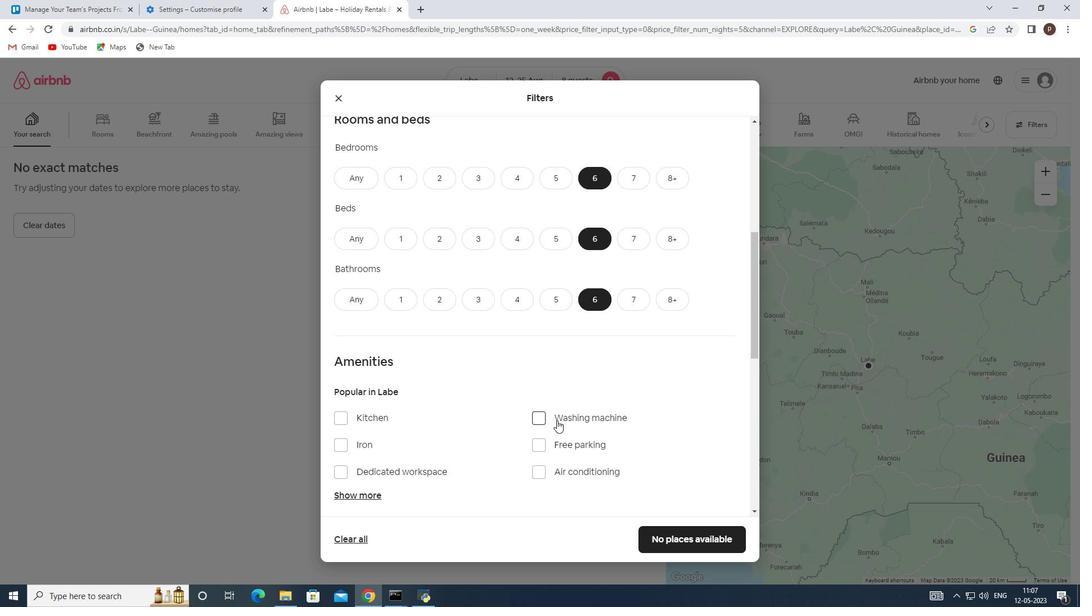 
Action: Mouse scrolled (533, 413) with delta (0, 0)
Screenshot: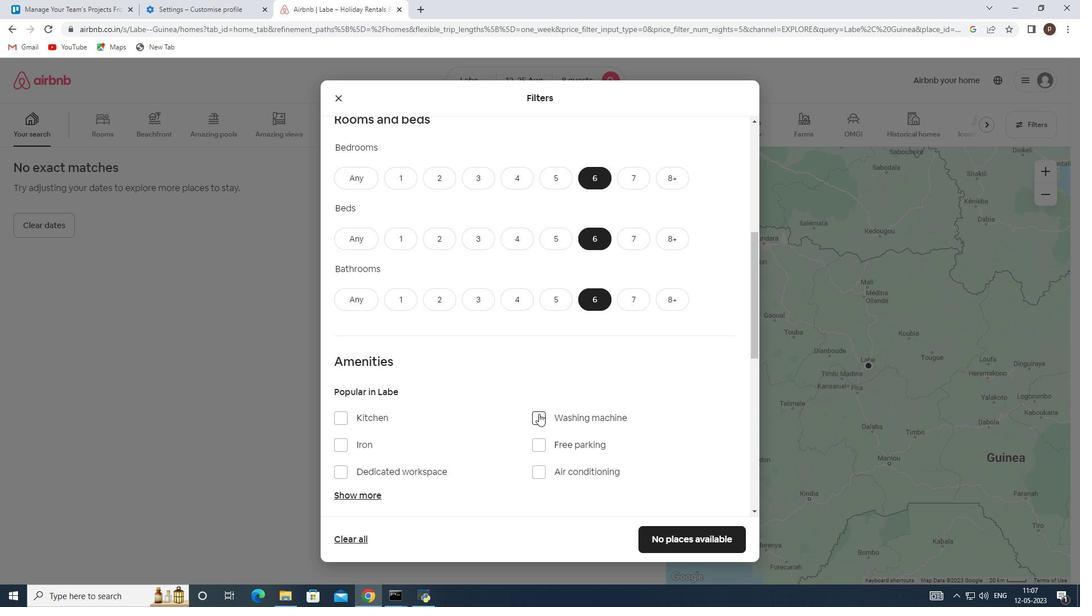
Action: Mouse moved to (361, 440)
Screenshot: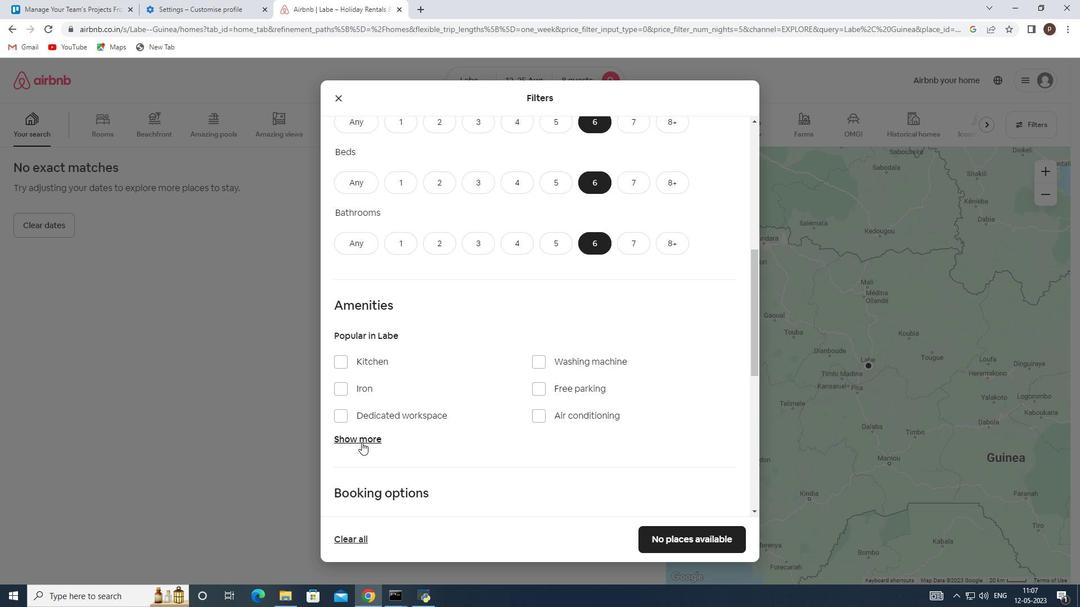 
Action: Mouse pressed left at (361, 440)
Screenshot: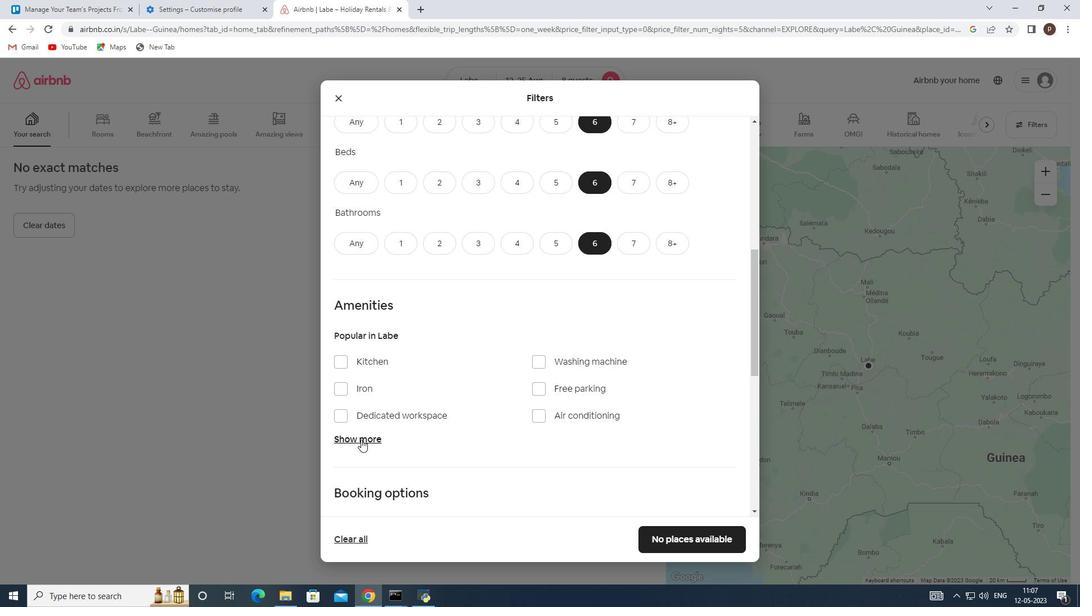 
Action: Mouse moved to (450, 430)
Screenshot: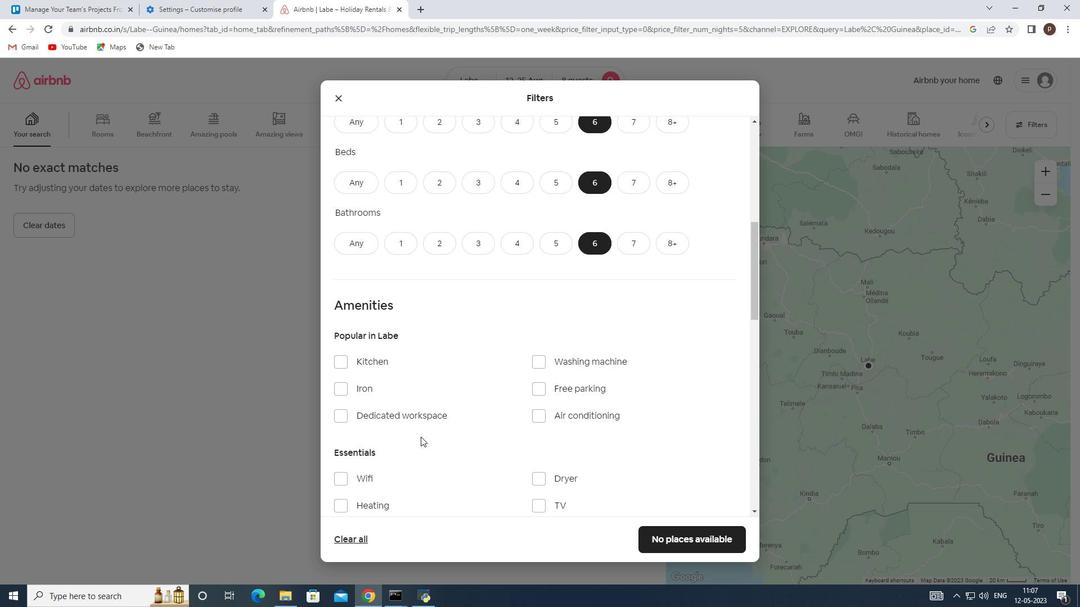 
Action: Mouse scrolled (450, 429) with delta (0, 0)
Screenshot: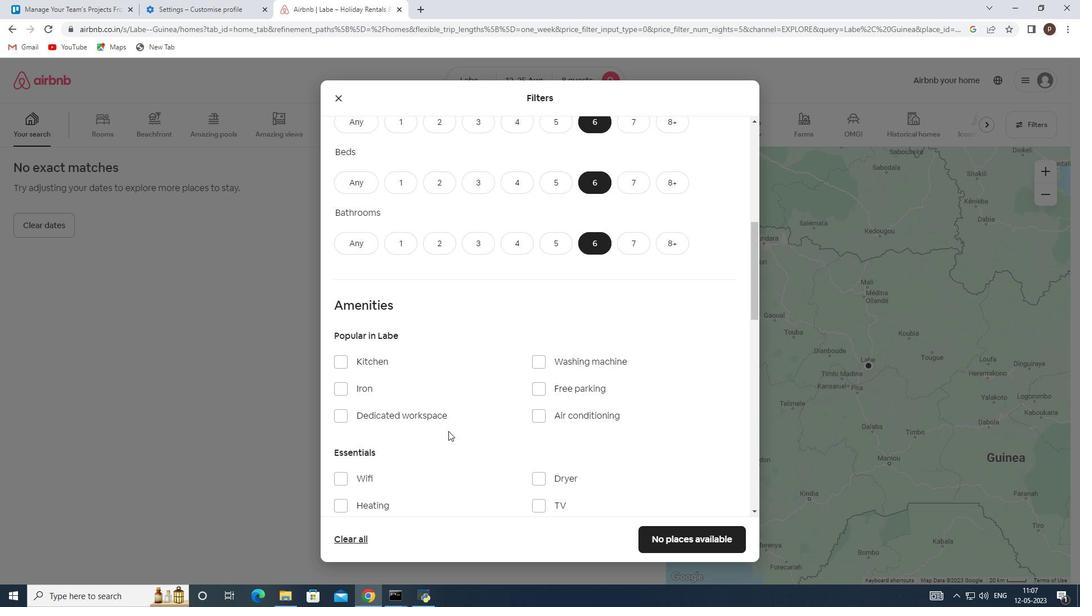 
Action: Mouse scrolled (450, 429) with delta (0, 0)
Screenshot: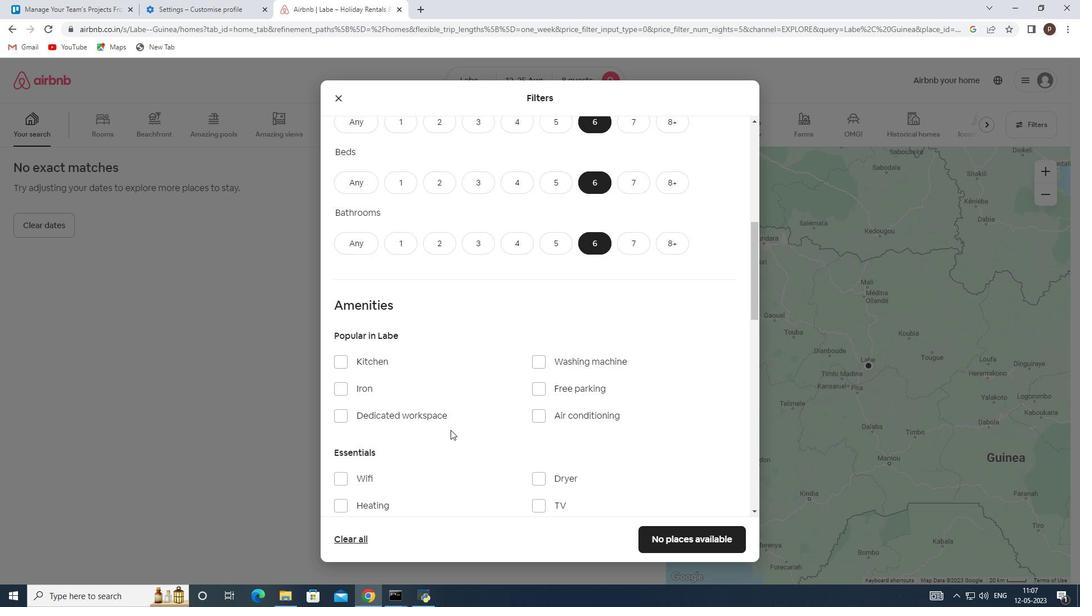 
Action: Mouse moved to (339, 366)
Screenshot: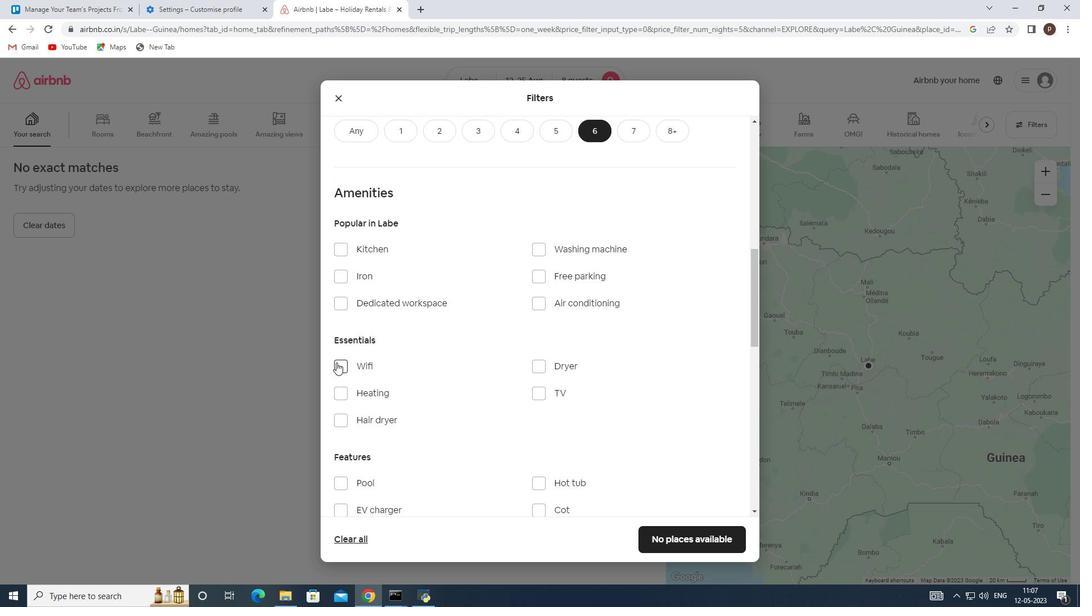 
Action: Mouse pressed left at (339, 366)
Screenshot: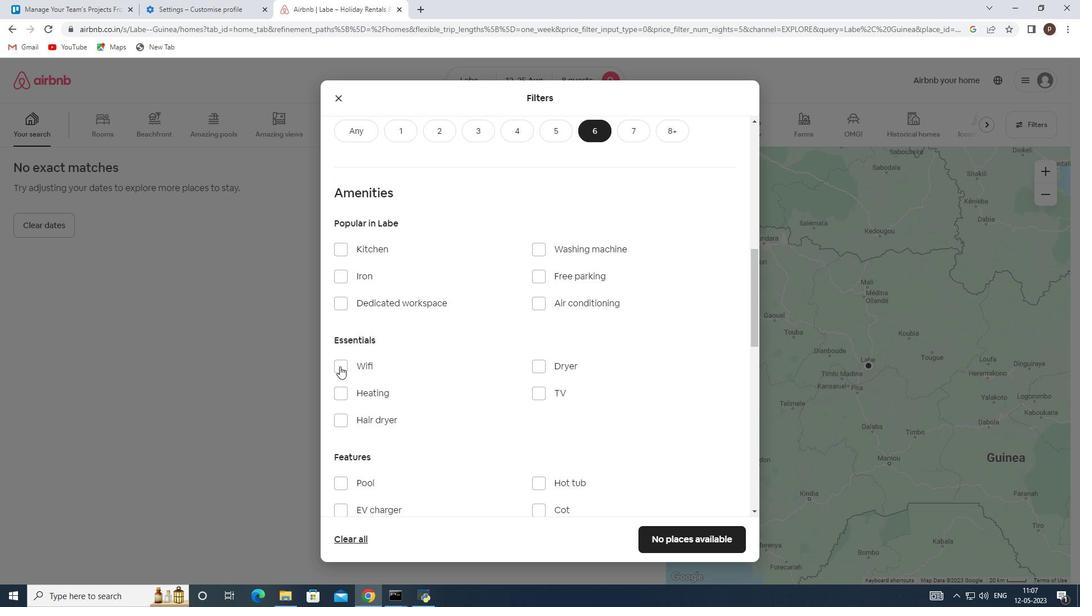 
Action: Mouse moved to (541, 391)
Screenshot: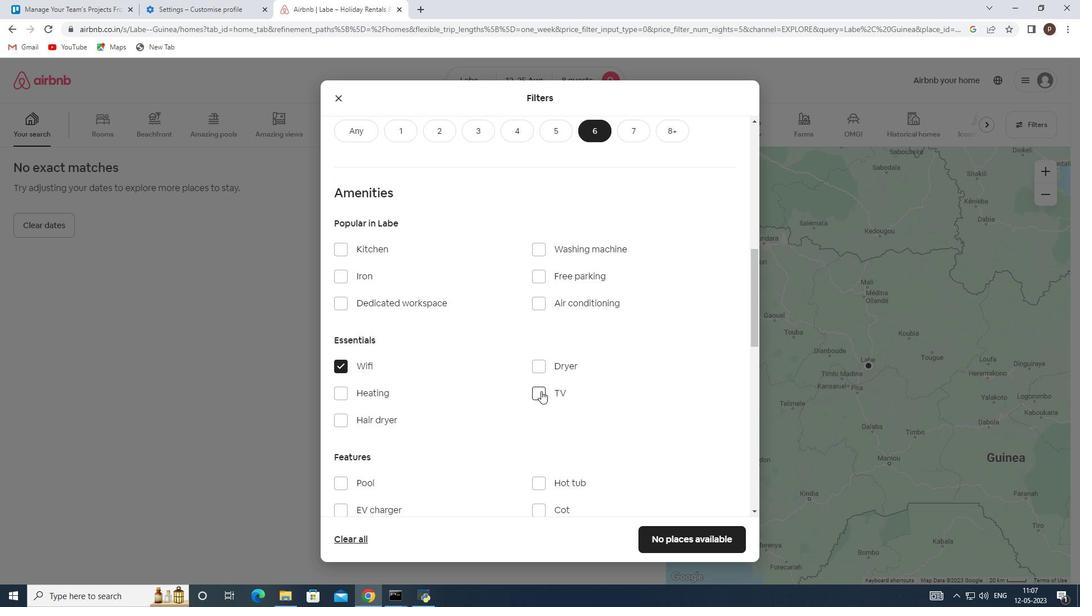 
Action: Mouse pressed left at (541, 391)
Screenshot: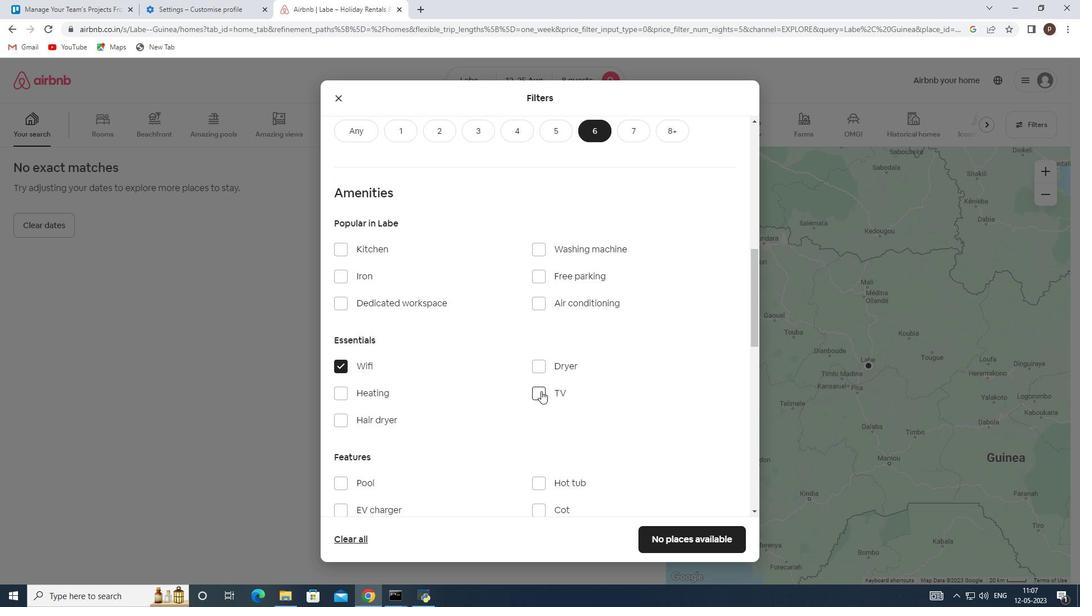 
Action: Mouse moved to (539, 280)
Screenshot: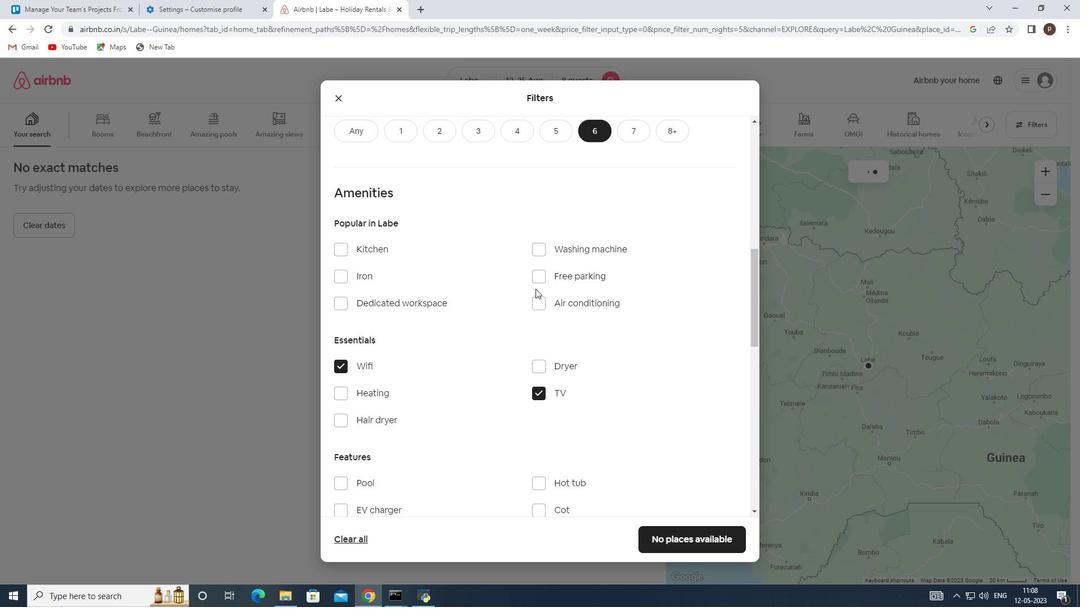 
Action: Mouse pressed left at (539, 280)
Screenshot: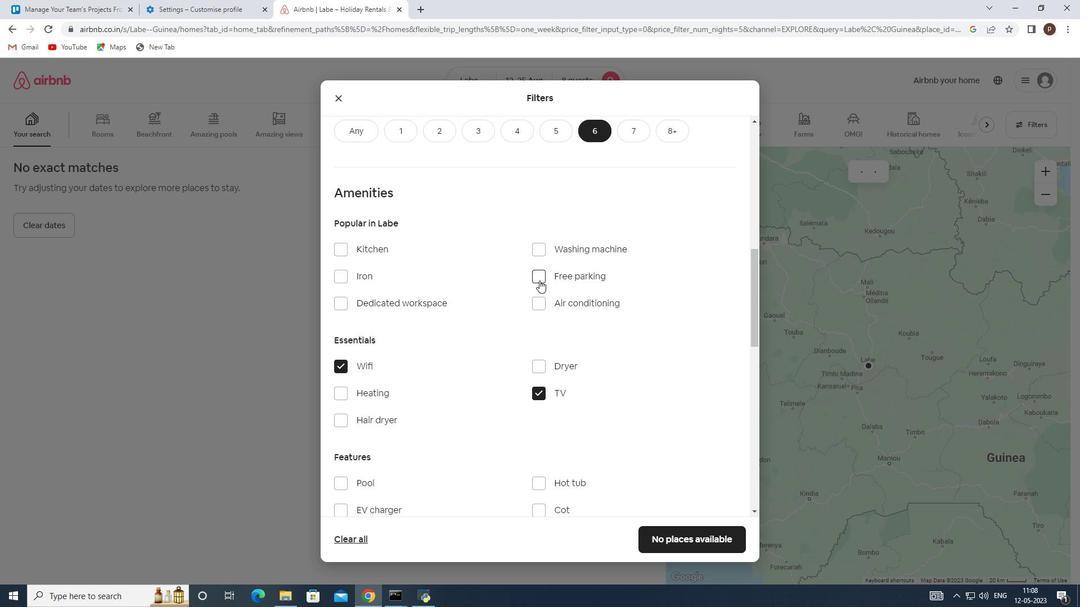 
Action: Mouse moved to (500, 408)
Screenshot: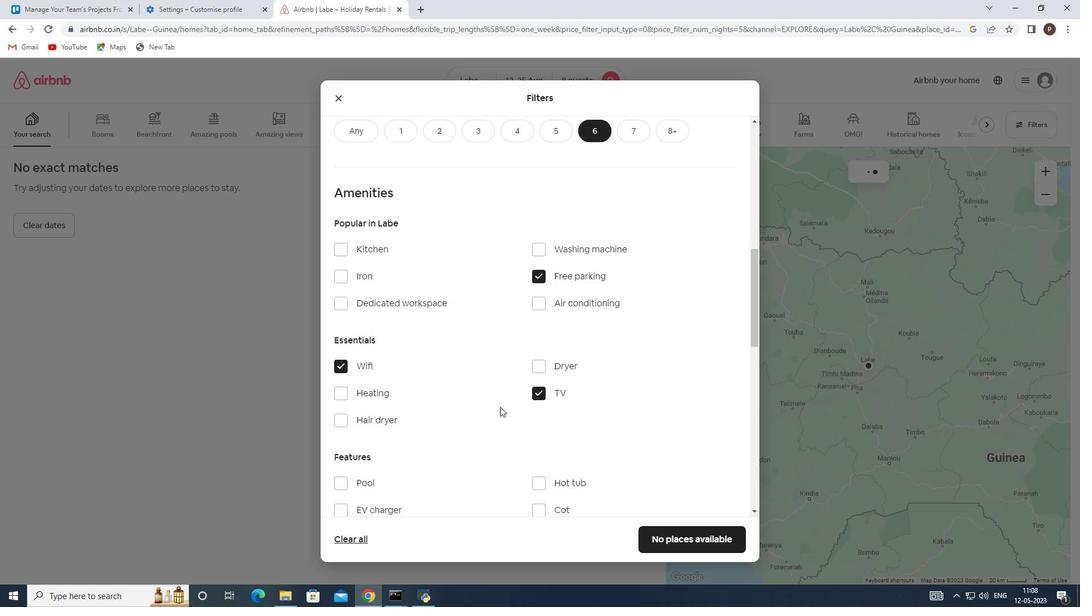 
Action: Mouse scrolled (500, 408) with delta (0, 0)
Screenshot: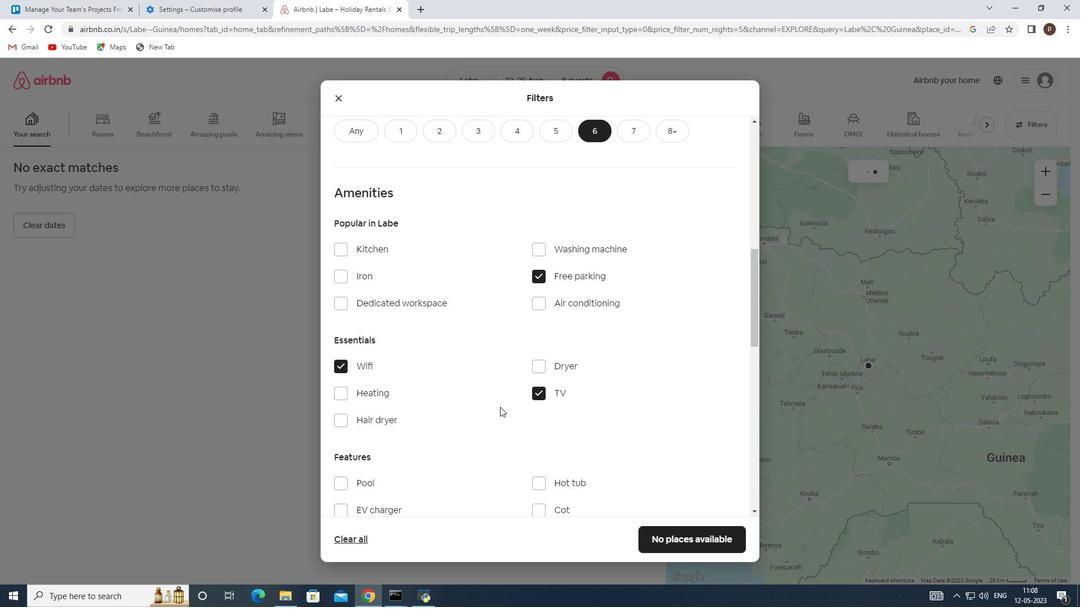 
Action: Mouse scrolled (500, 408) with delta (0, 0)
Screenshot: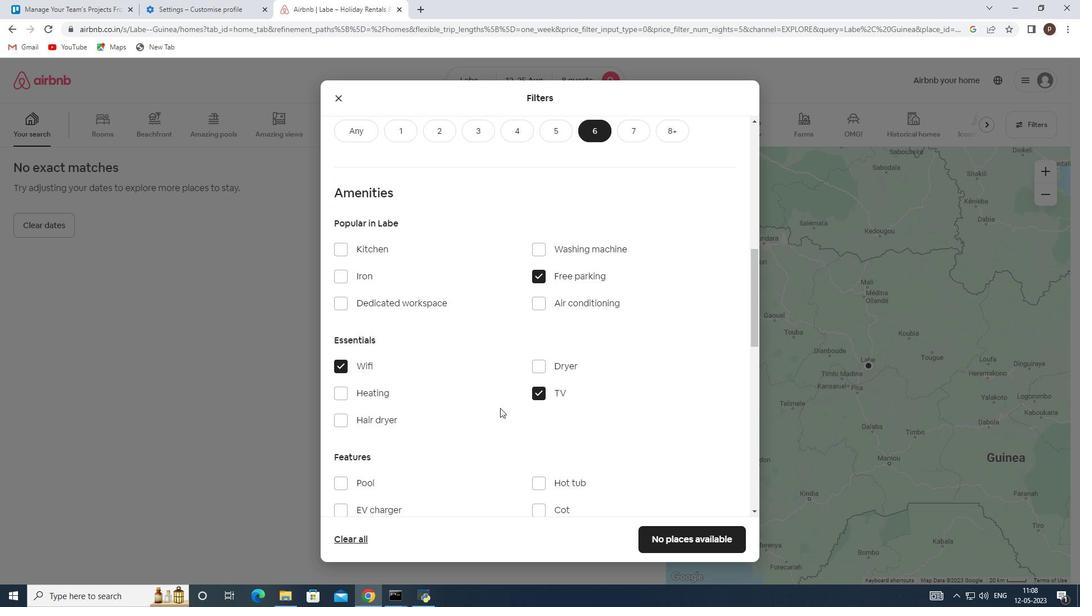 
Action: Mouse moved to (342, 423)
Screenshot: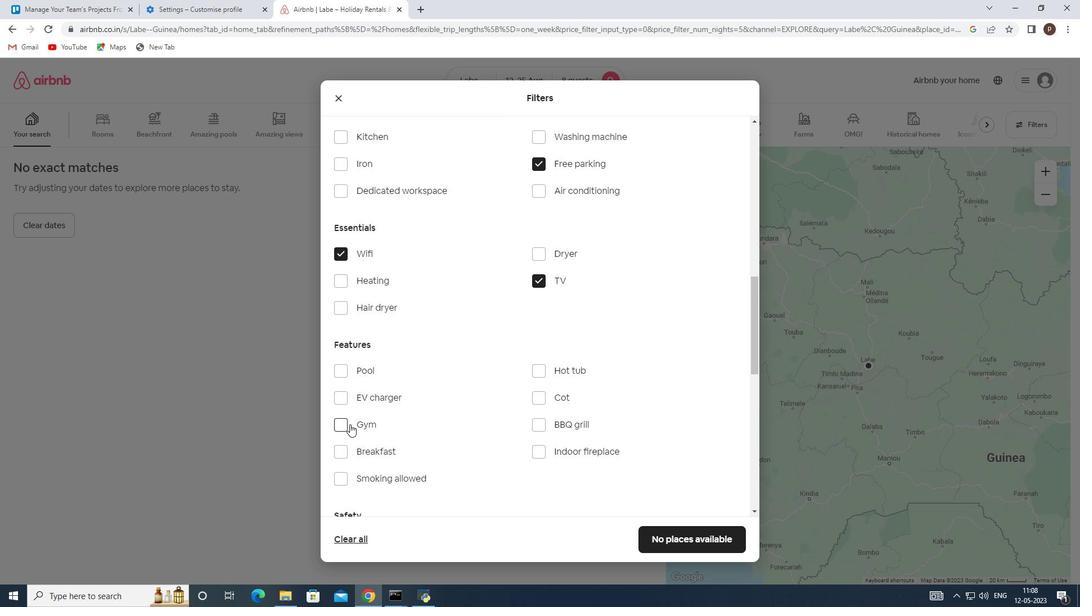 
Action: Mouse pressed left at (342, 423)
Screenshot: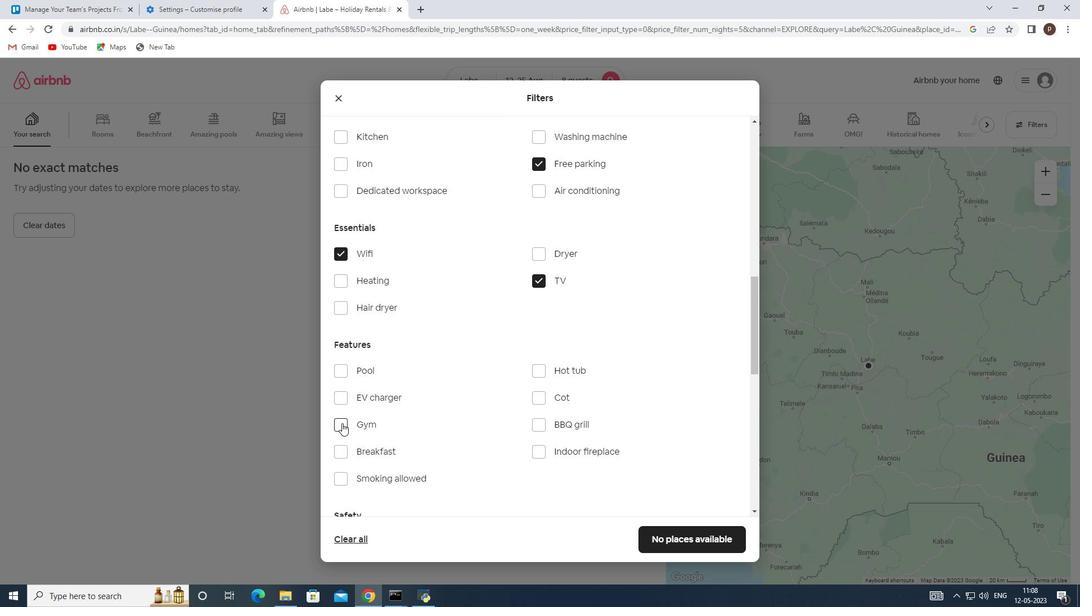 
Action: Mouse moved to (339, 454)
Screenshot: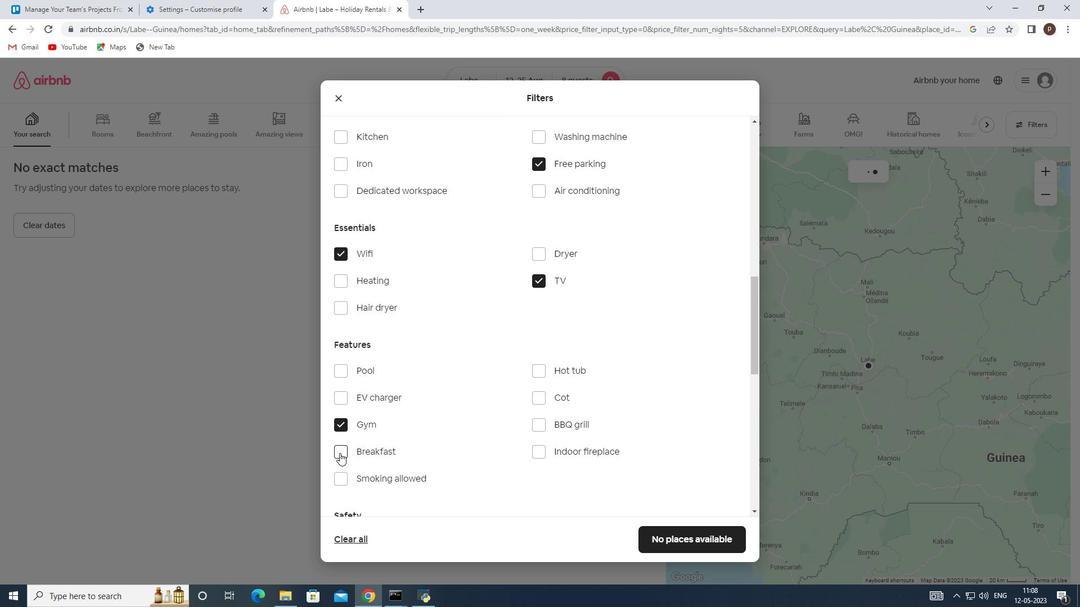 
Action: Mouse pressed left at (339, 454)
Screenshot: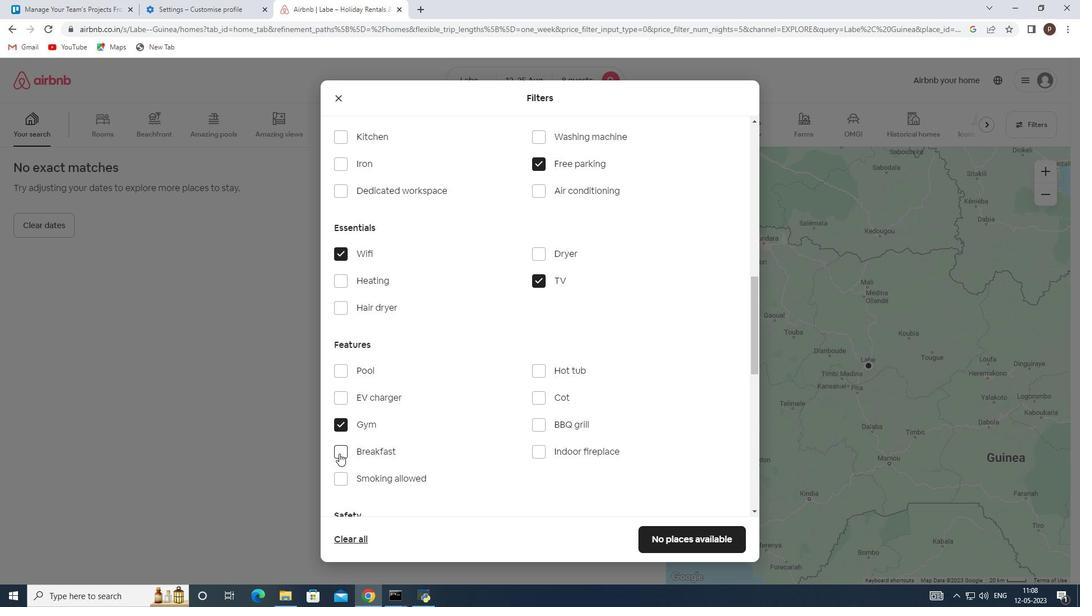 
Action: Mouse moved to (487, 441)
Screenshot: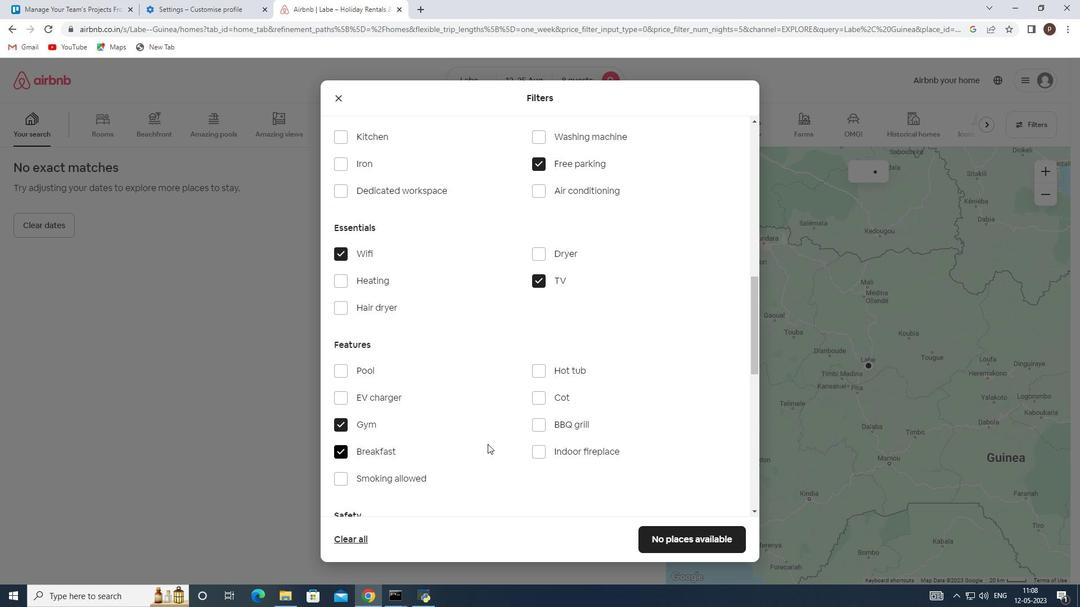 
Action: Mouse scrolled (487, 440) with delta (0, 0)
Screenshot: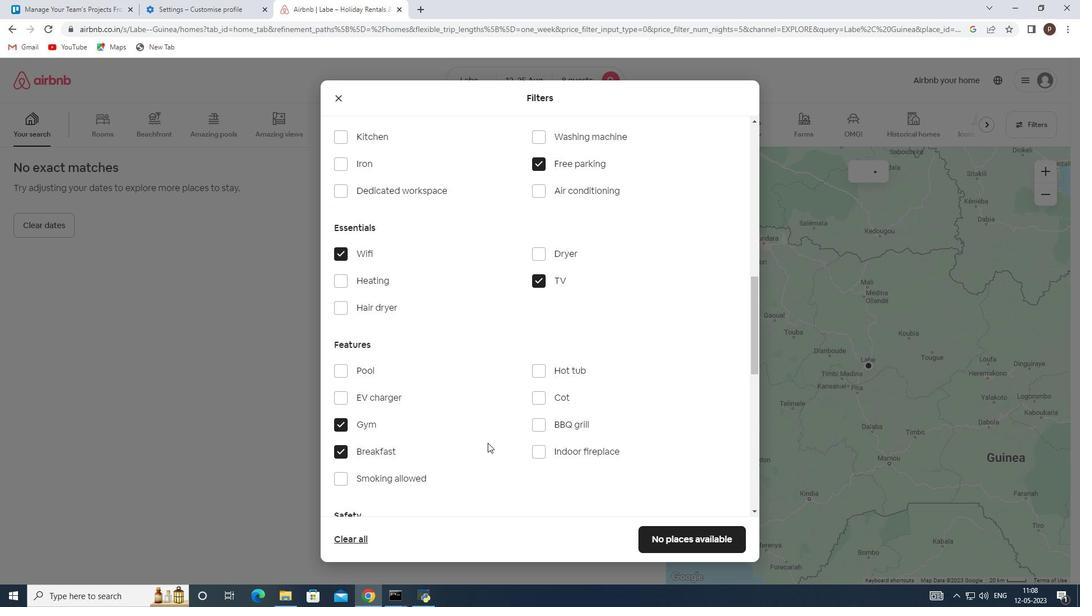 
Action: Mouse moved to (486, 441)
Screenshot: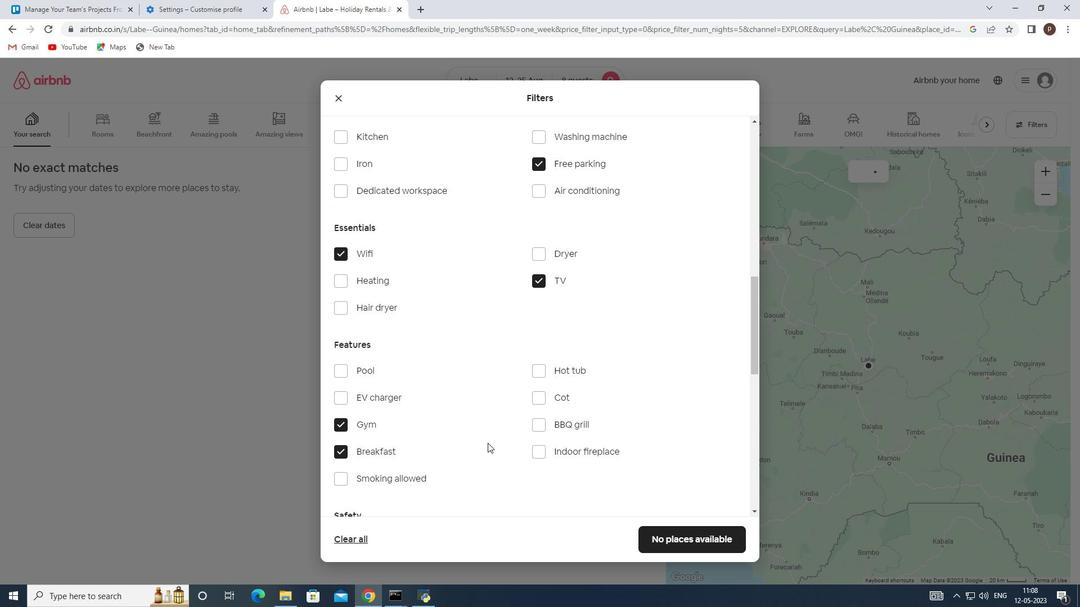 
Action: Mouse scrolled (486, 440) with delta (0, 0)
Screenshot: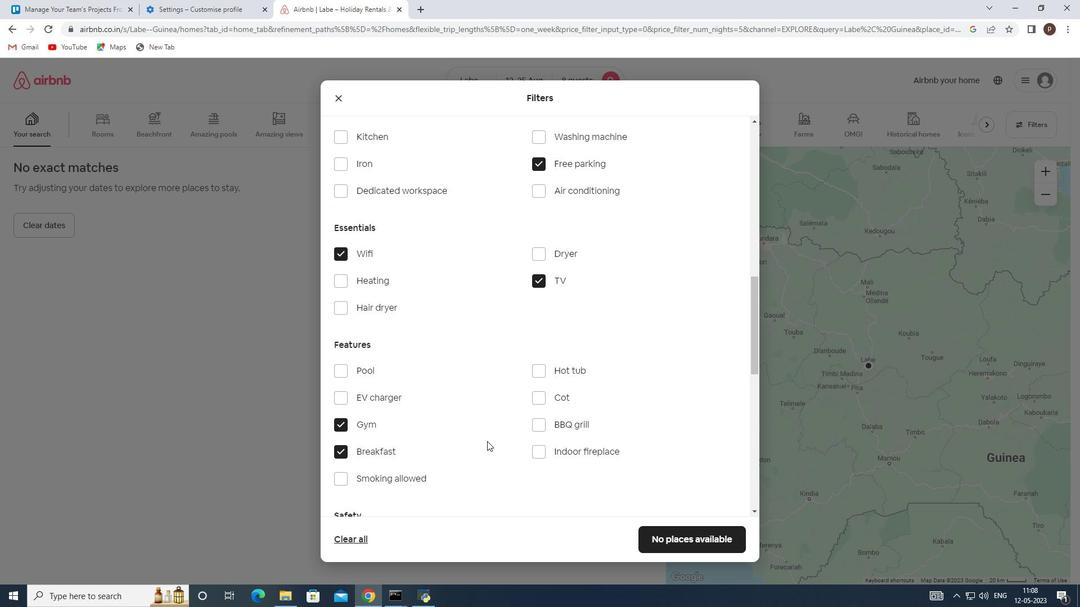 
Action: Mouse scrolled (486, 440) with delta (0, 0)
Screenshot: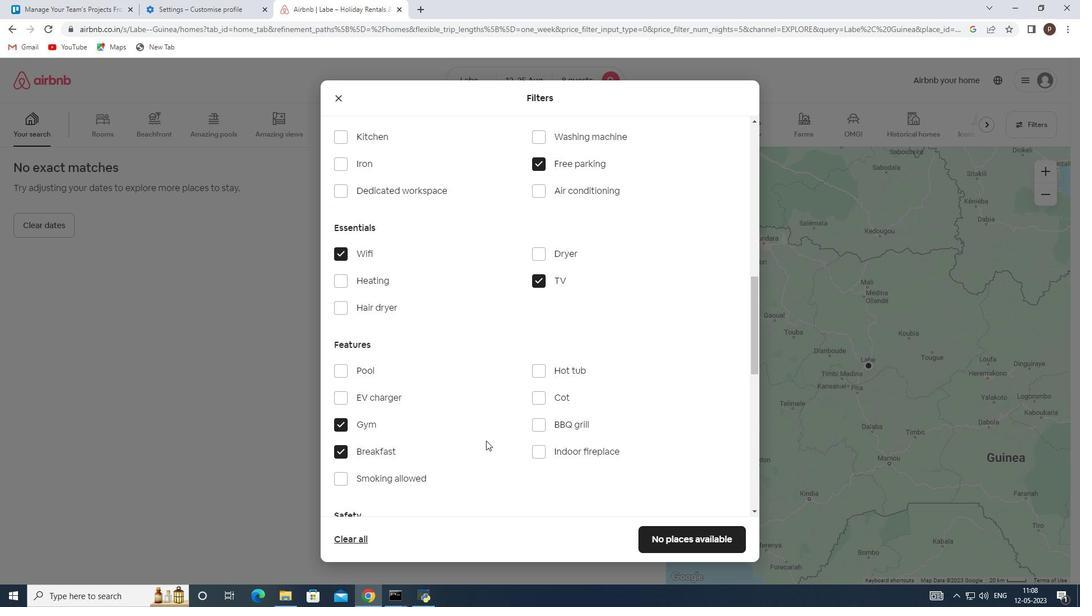 
Action: Mouse moved to (511, 423)
Screenshot: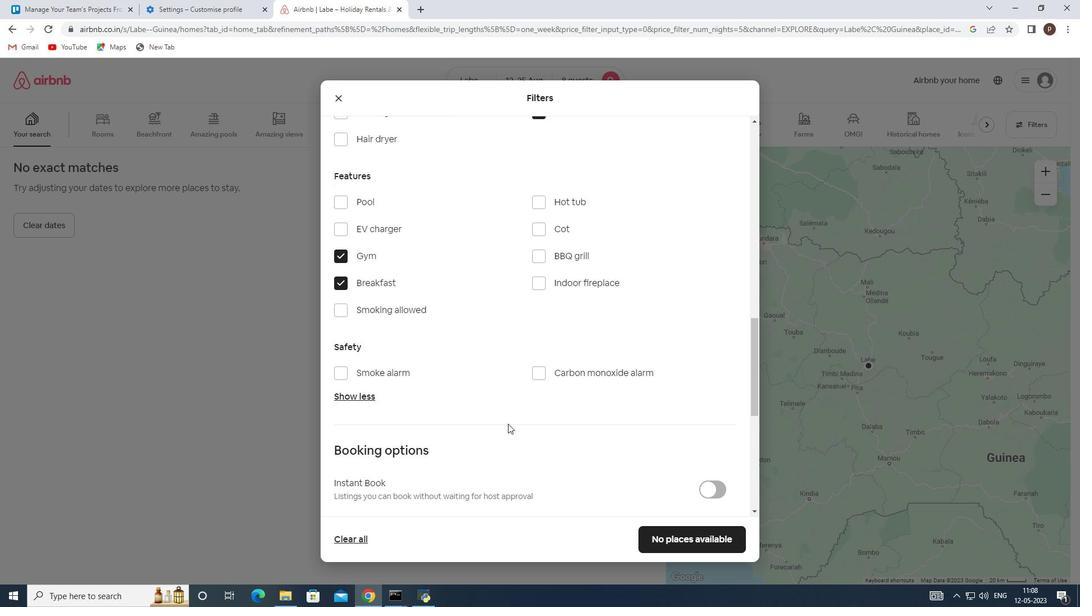 
Action: Mouse scrolled (511, 423) with delta (0, 0)
Screenshot: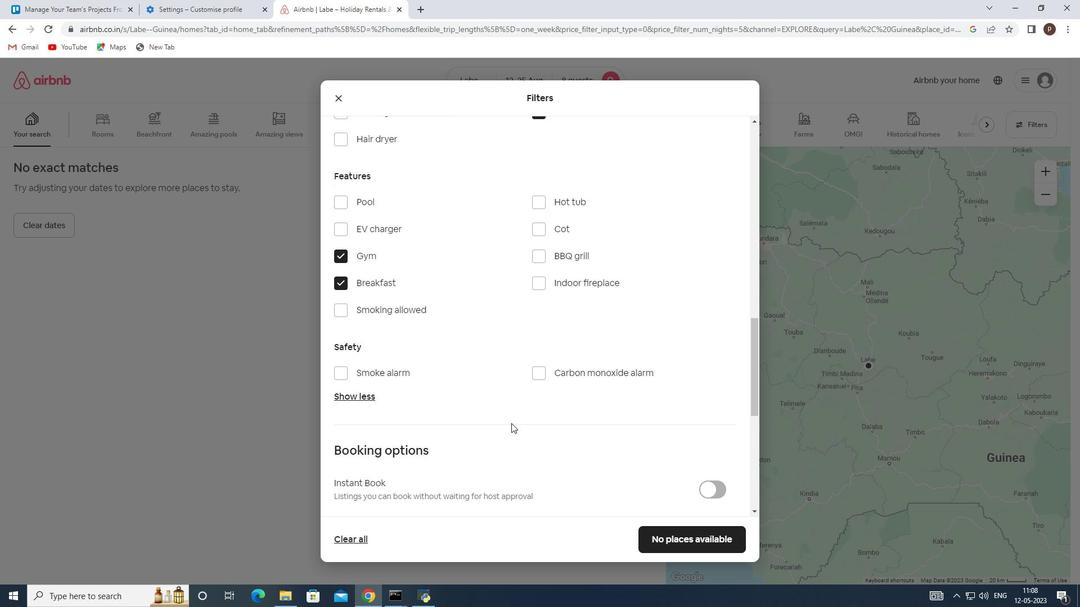 
Action: Mouse scrolled (511, 423) with delta (0, 0)
Screenshot: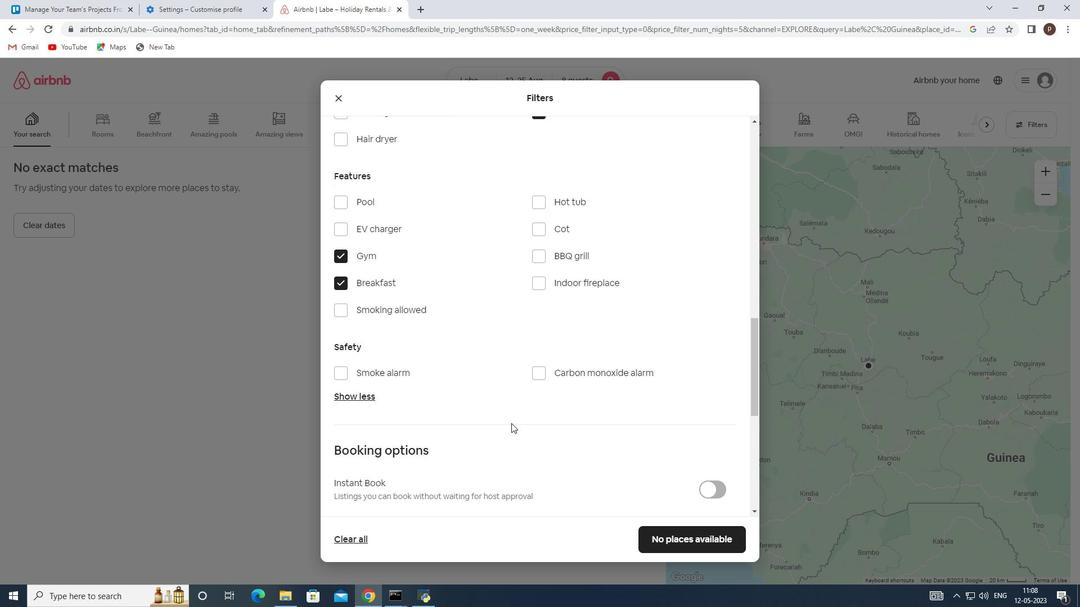
Action: Mouse moved to (706, 413)
Screenshot: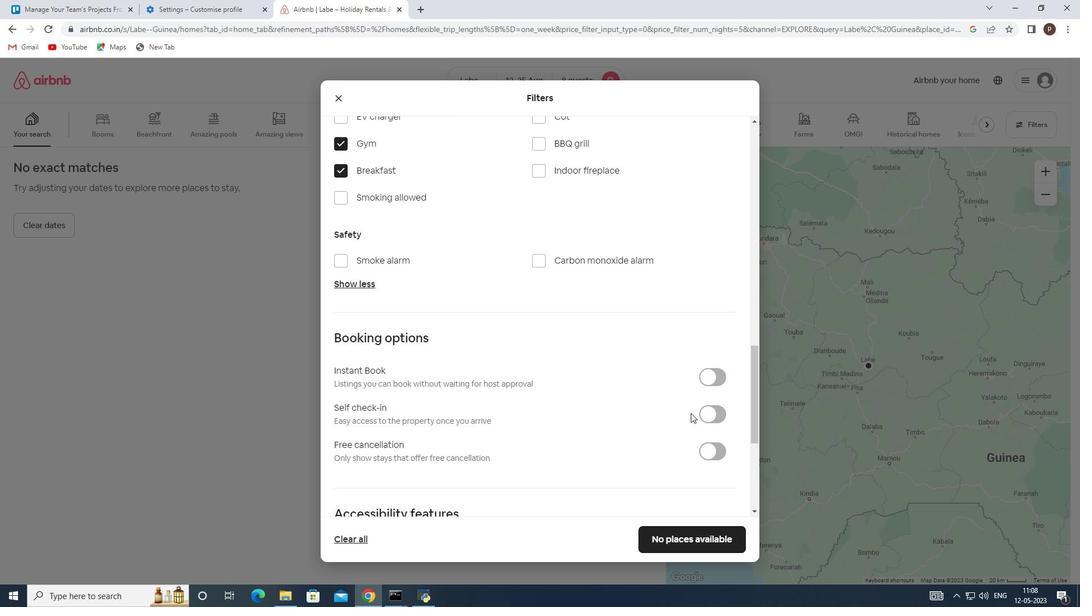 
Action: Mouse pressed left at (706, 413)
Screenshot: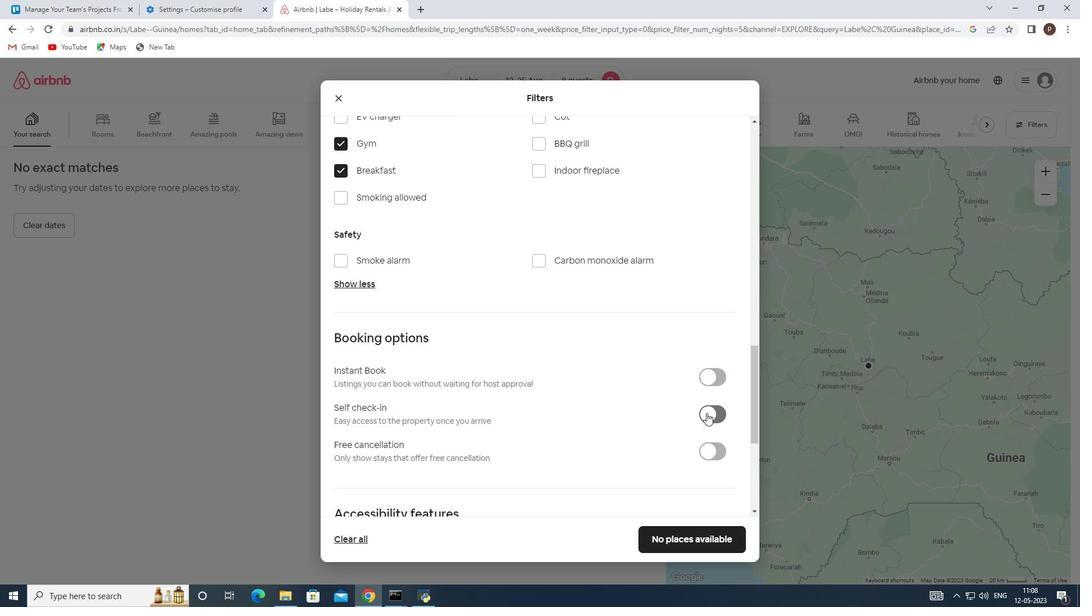 
Action: Mouse moved to (606, 413)
Screenshot: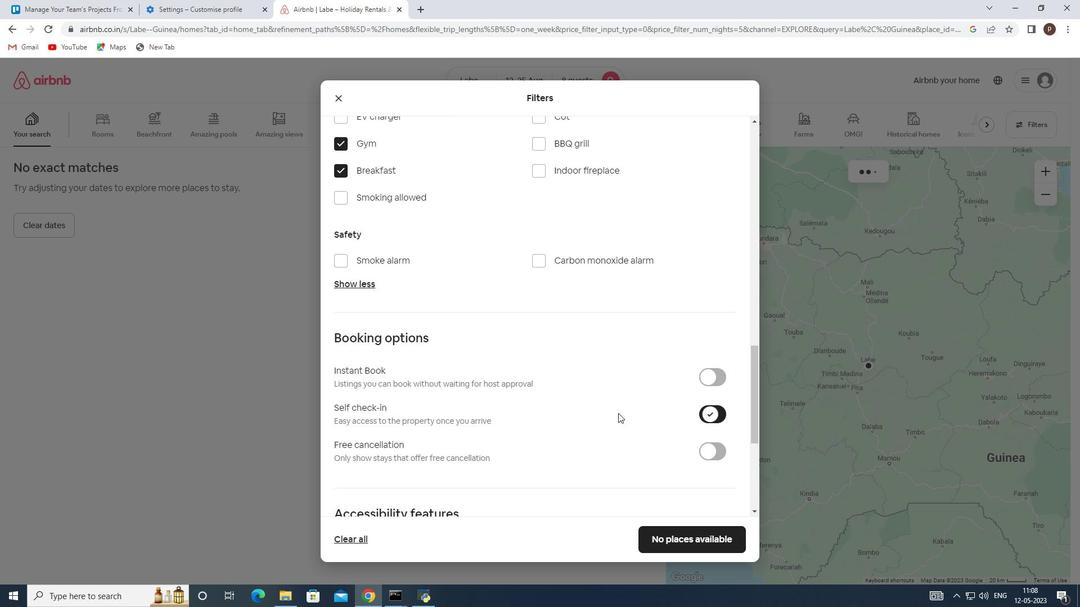 
Action: Mouse scrolled (606, 413) with delta (0, 0)
Screenshot: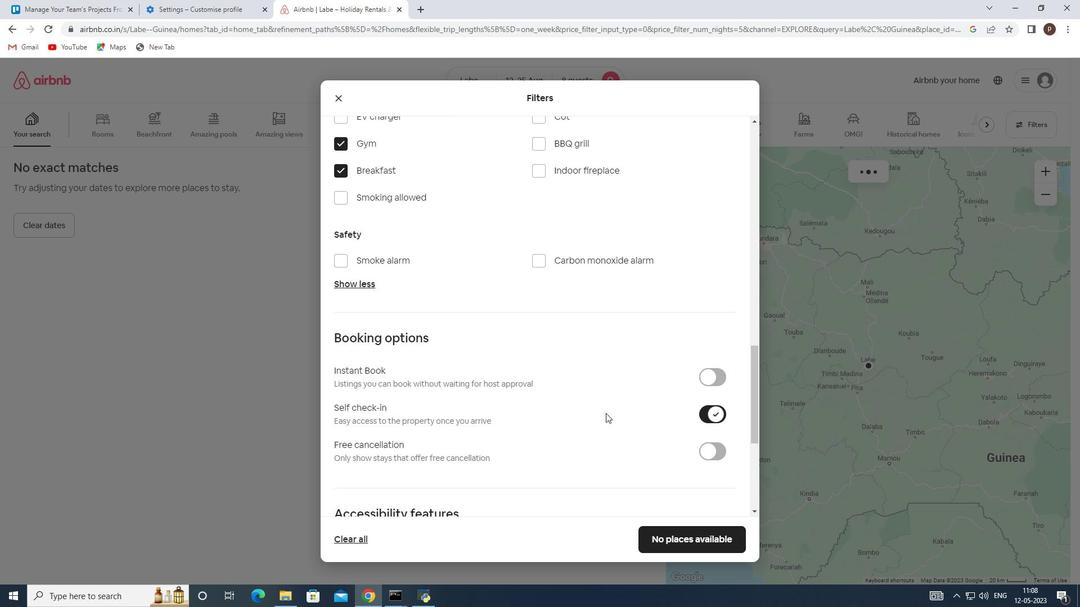 
Action: Mouse scrolled (606, 413) with delta (0, 0)
Screenshot: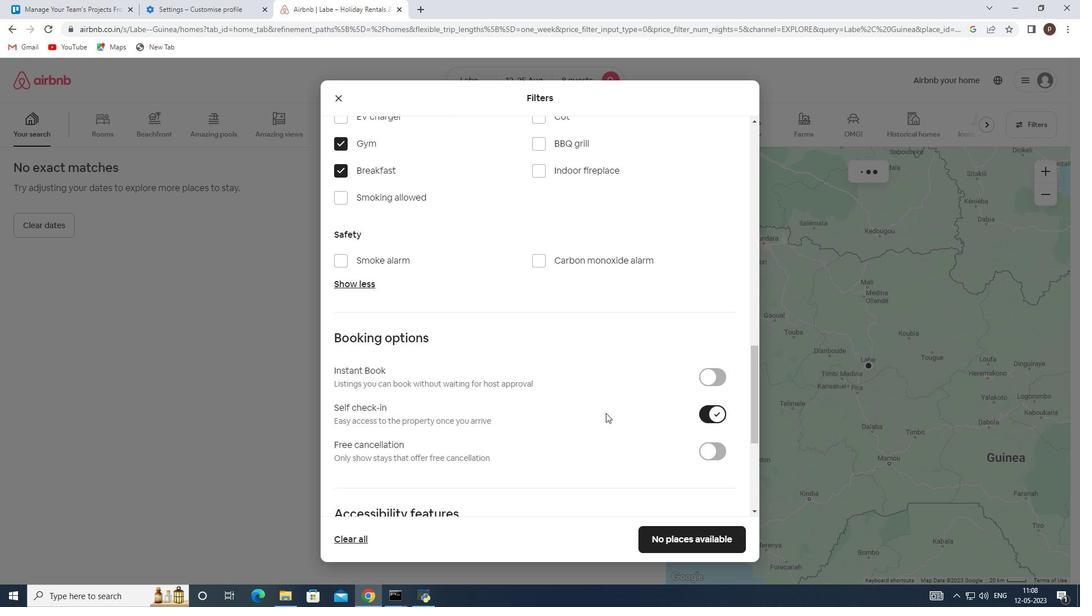 
Action: Mouse scrolled (606, 413) with delta (0, 0)
Screenshot: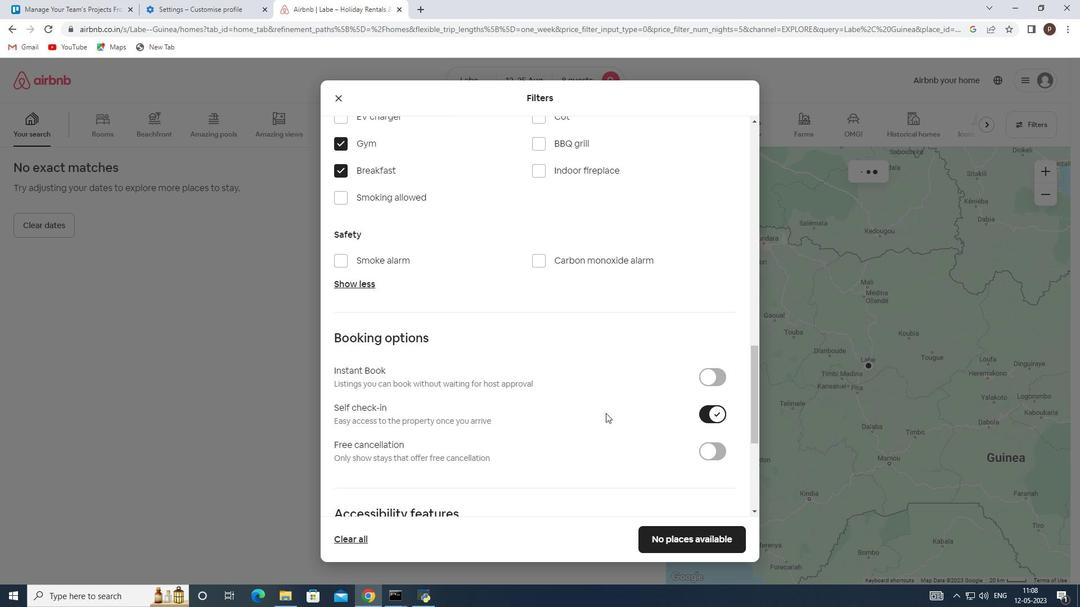 
Action: Mouse scrolled (606, 413) with delta (0, 0)
Screenshot: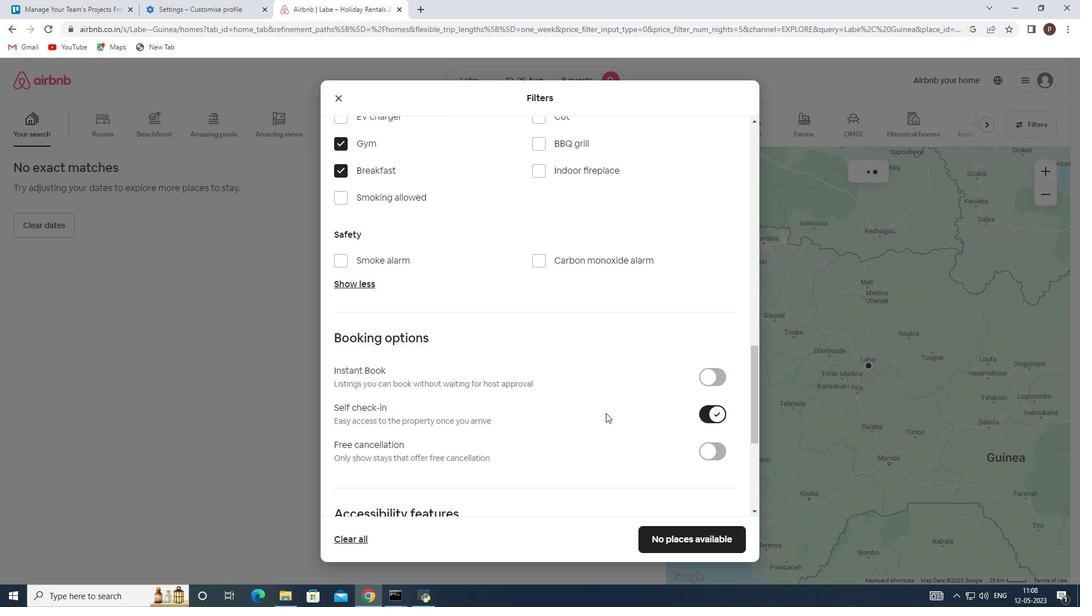
Action: Mouse moved to (600, 409)
Screenshot: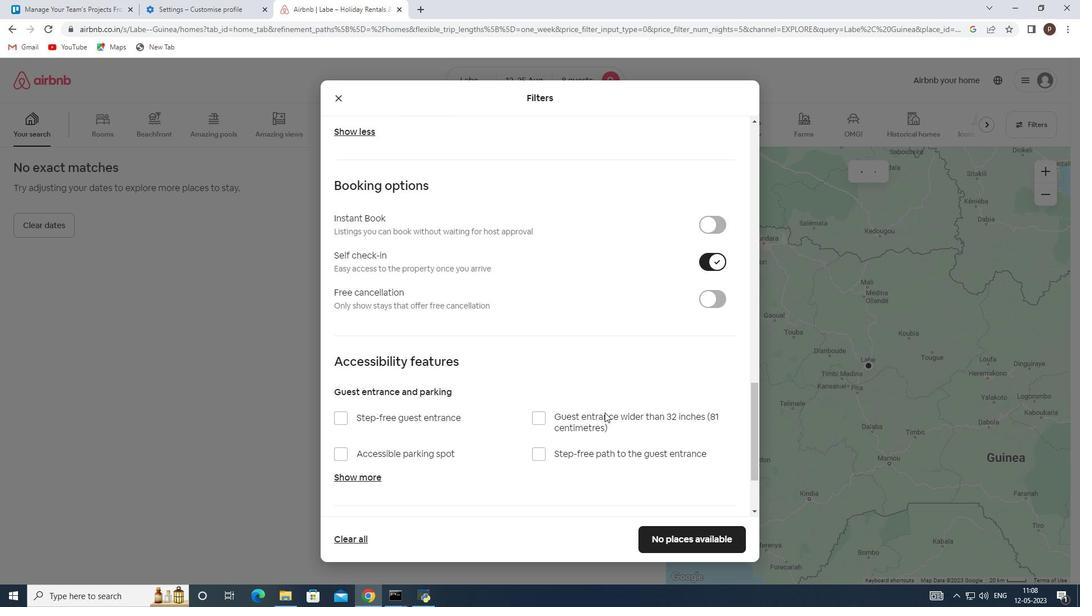 
Action: Mouse scrolled (600, 408) with delta (0, 0)
Screenshot: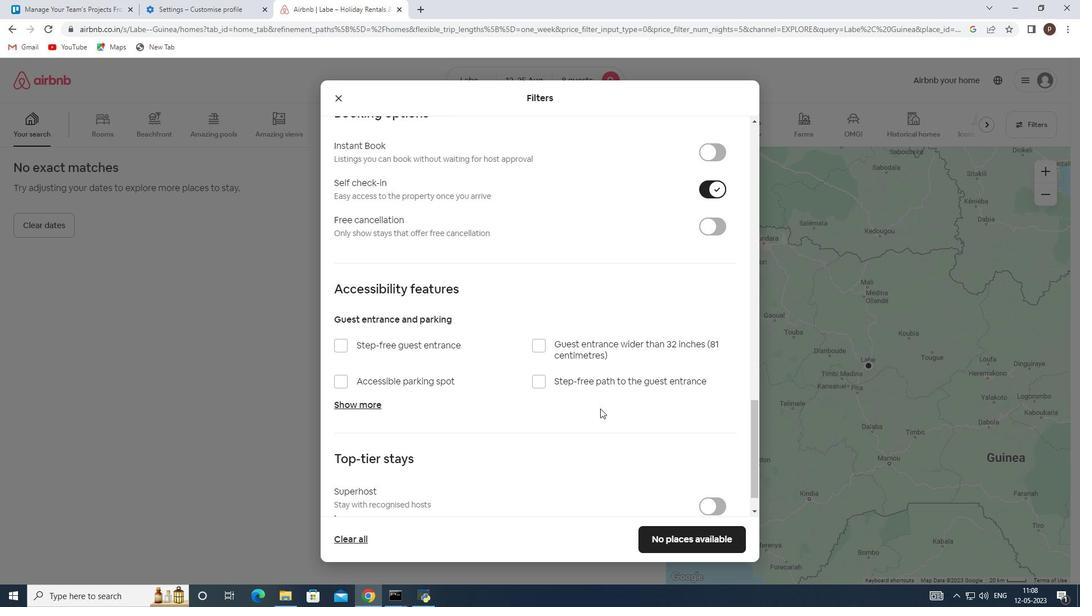 
Action: Mouse scrolled (600, 408) with delta (0, 0)
Screenshot: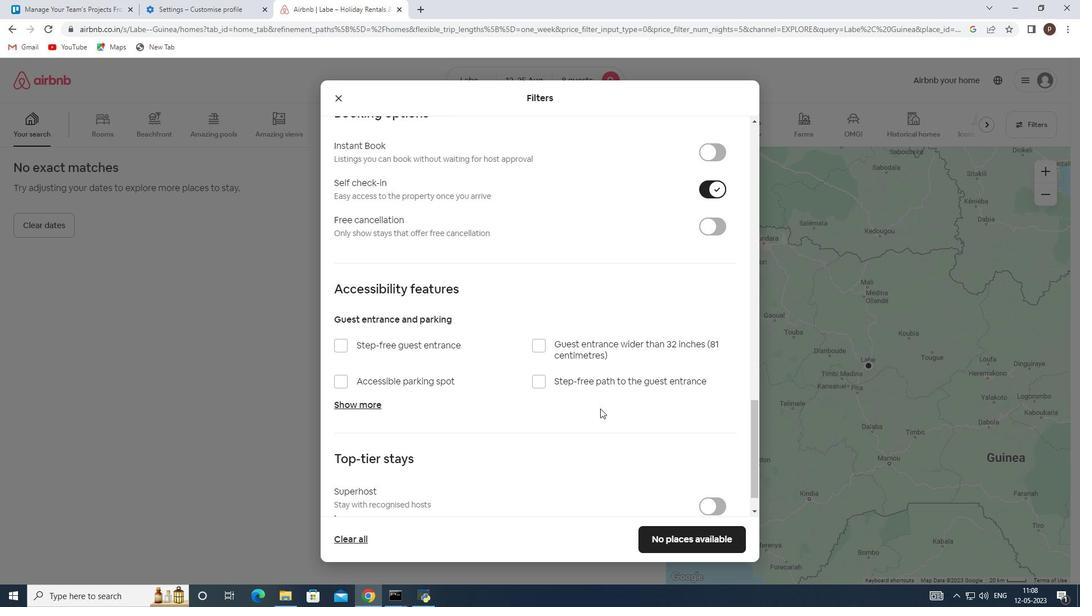 
Action: Mouse scrolled (600, 408) with delta (0, 0)
Screenshot: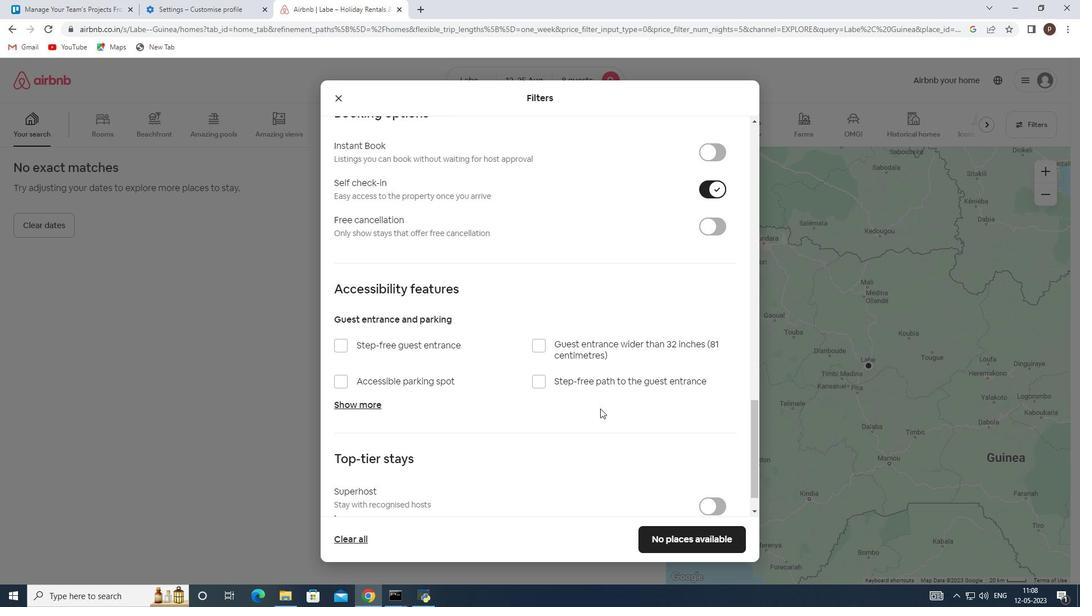 
Action: Mouse scrolled (600, 408) with delta (0, 0)
Screenshot: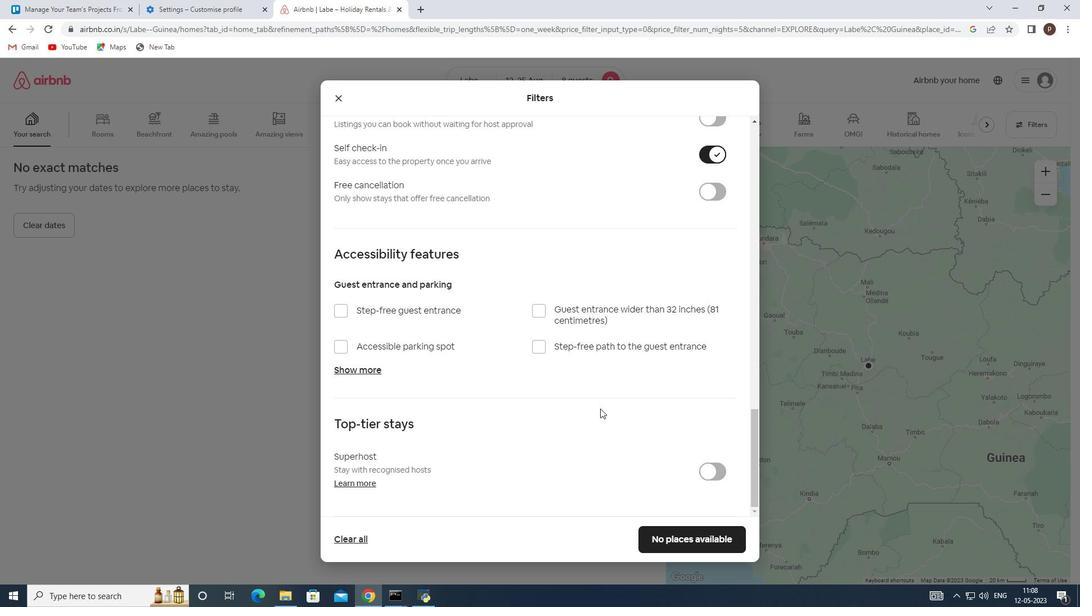 
Action: Mouse scrolled (600, 408) with delta (0, 0)
Screenshot: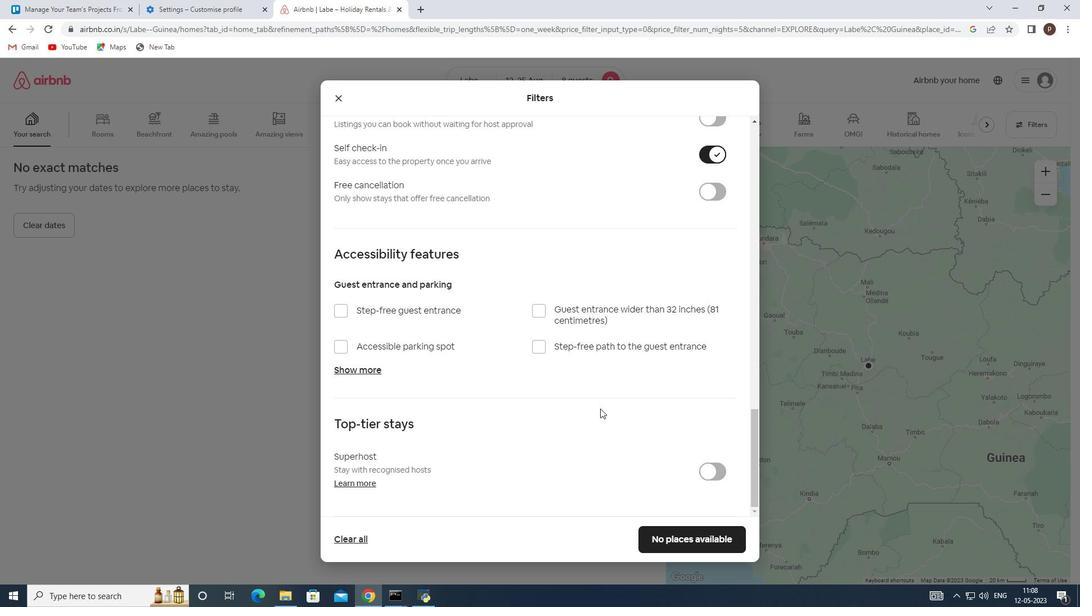 
Action: Mouse moved to (673, 532)
Screenshot: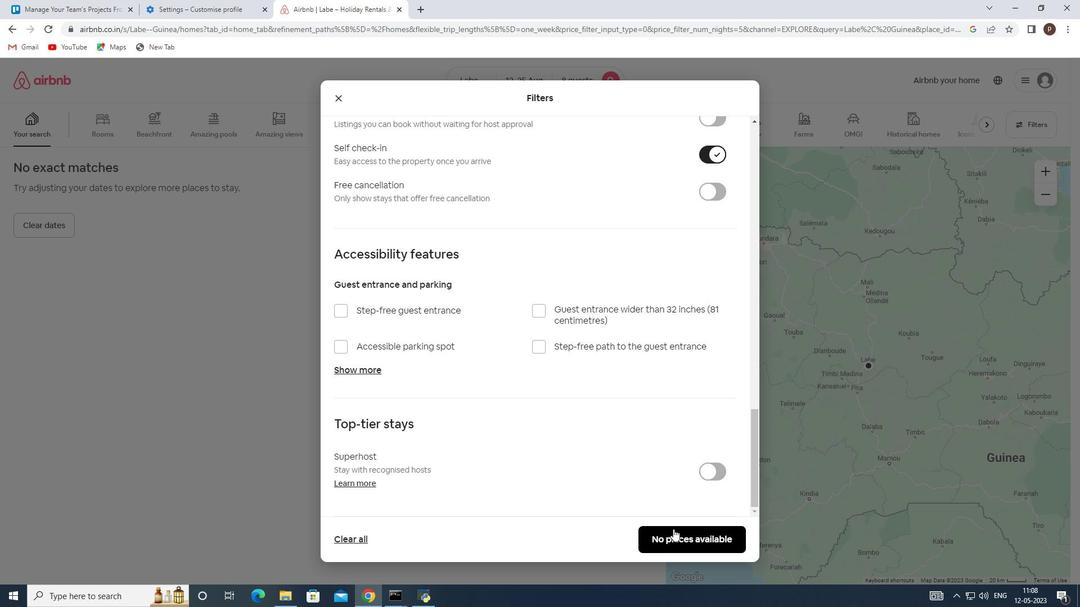 
Action: Mouse pressed left at (673, 532)
Screenshot: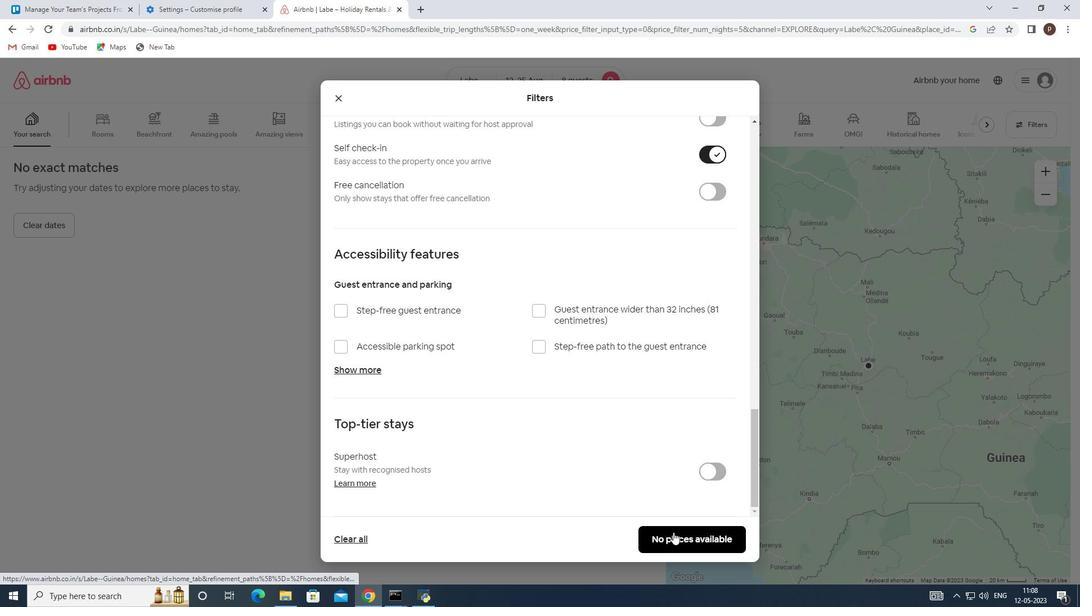 
